 Task: open an excel sheet and write heading  Money ManagerAdd Descriptions in a column and its values below  'Salary, Rent, Groceries, Utilities, Dining out, Transportation & Entertainment. 'Add Categories in next column and its values below  Income, Expense, Expense, Expense, Expense, Expense & Expense. Add Amount in next column and its values below  $2,500, $800, $200, $100, $50, $30 & $100Add Dates in next column and its values below  2023-05-01, 2023-05-05, 2023-05-10, 2023-05-15, 2023-05-20, 2023-05-25 & 2023-05-31Save page Drive Sales 
Action: Mouse moved to (1072, 656)
Screenshot: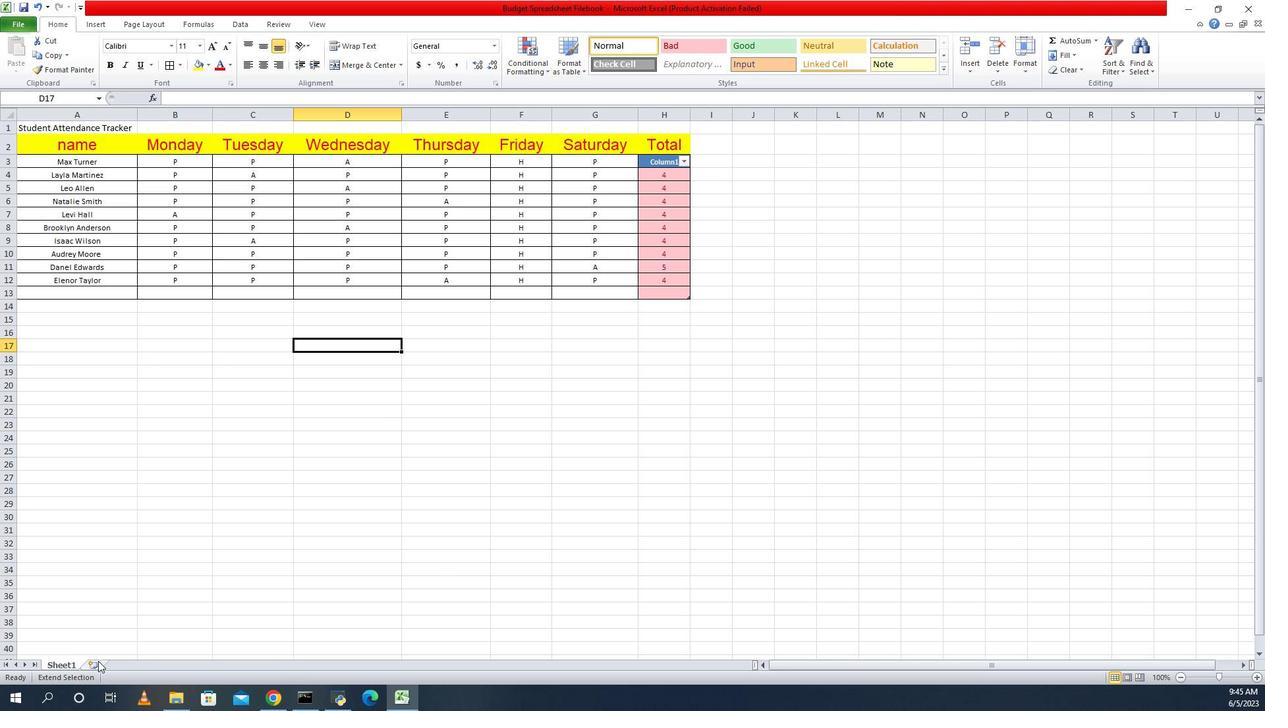 
Action: Mouse pressed left at (1072, 656)
Screenshot: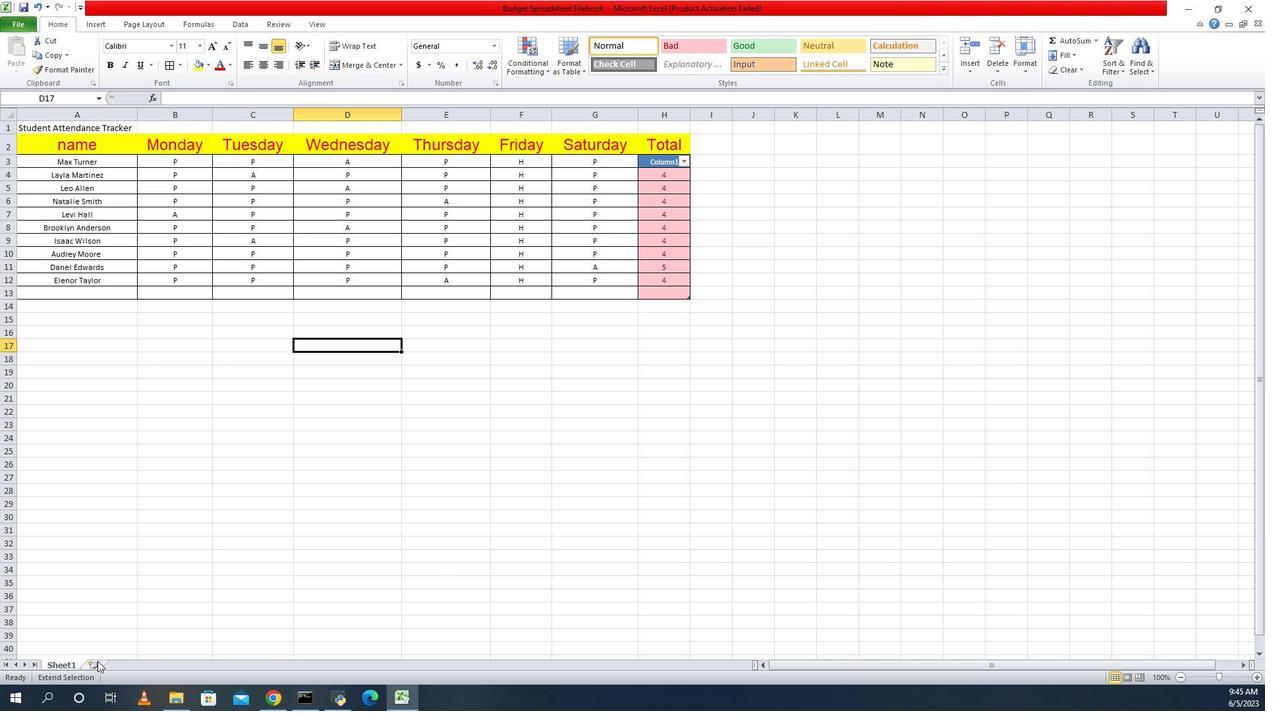 
Action: Mouse moved to (999, 125)
Screenshot: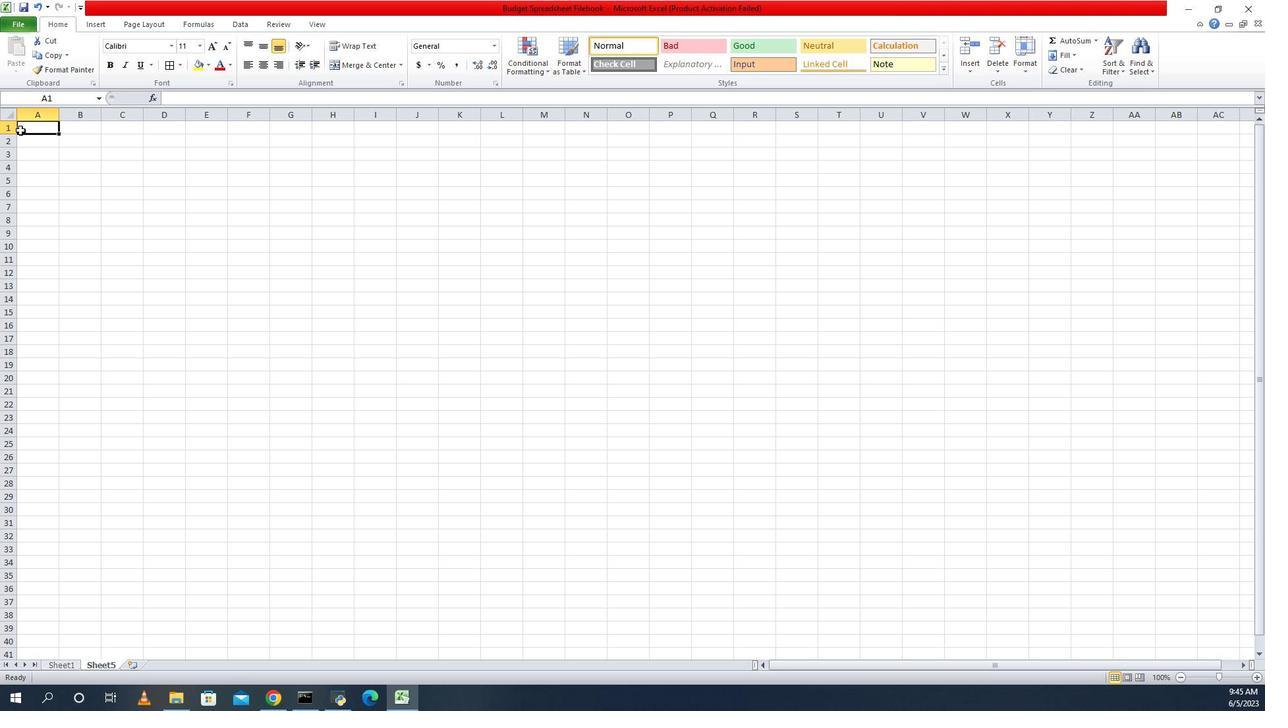 
Action: Mouse pressed left at (999, 125)
Screenshot: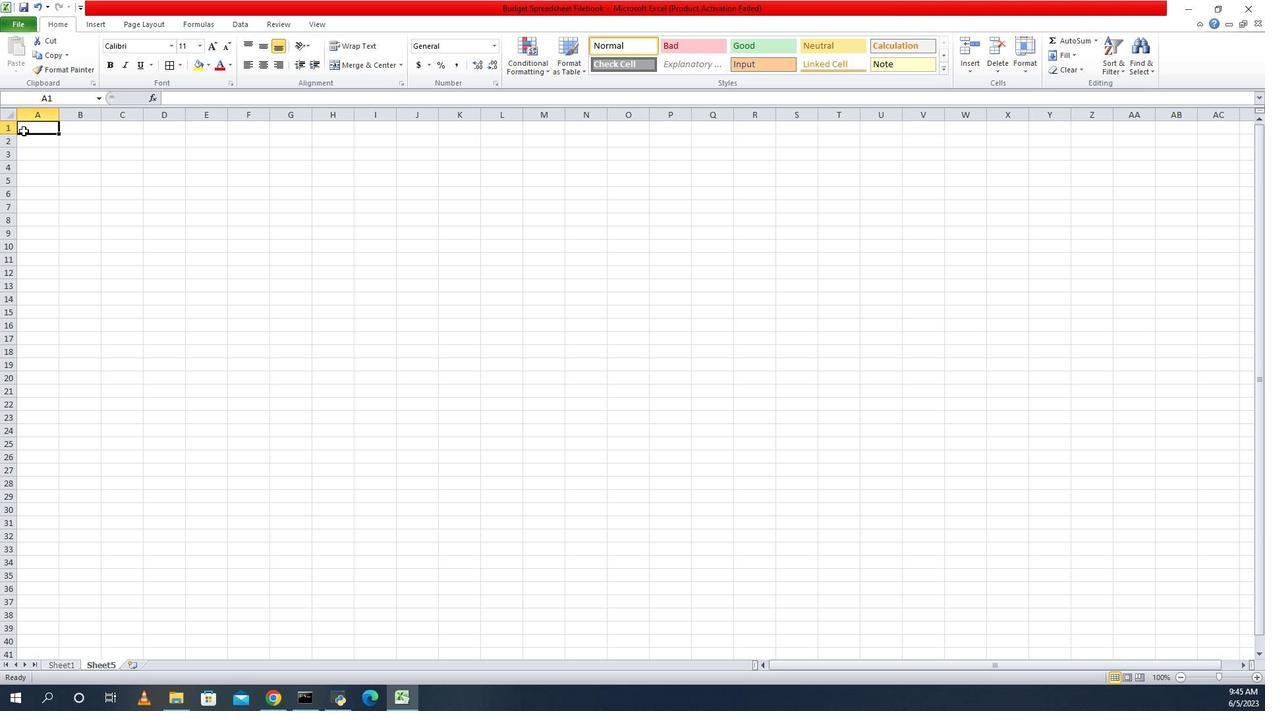 
Action: Key pressed <Key.caps_lock>M<Key.caps_lock>oney<Key.space><Key.caps_lock>M<Key.caps_lock>anager<Key.enter>
Screenshot: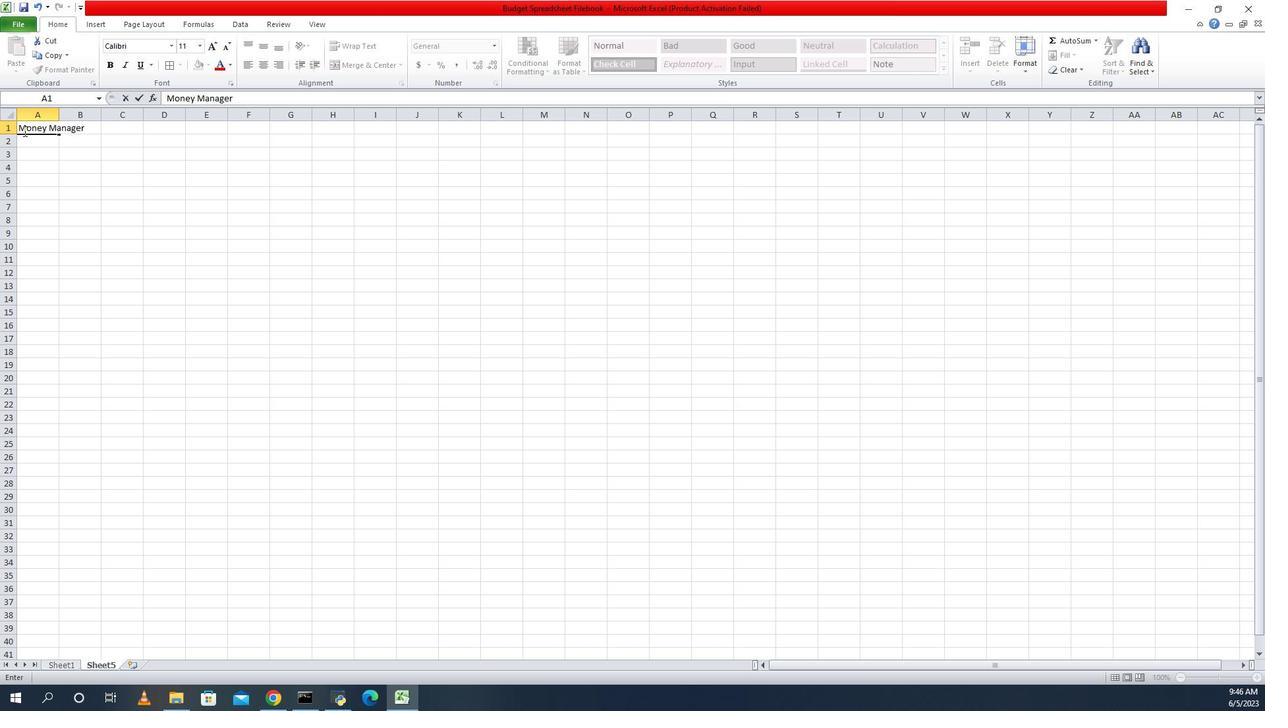 
Action: Mouse moved to (1037, 105)
Screenshot: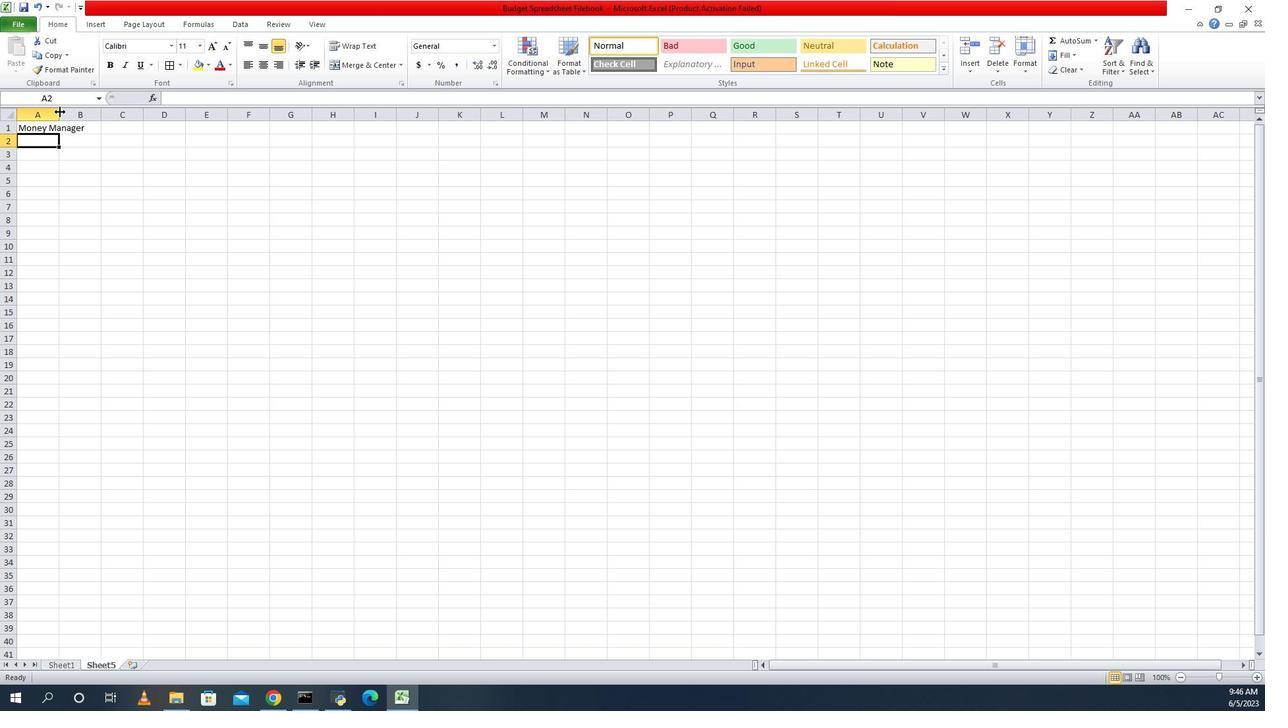 
Action: Mouse pressed left at (1037, 105)
Screenshot: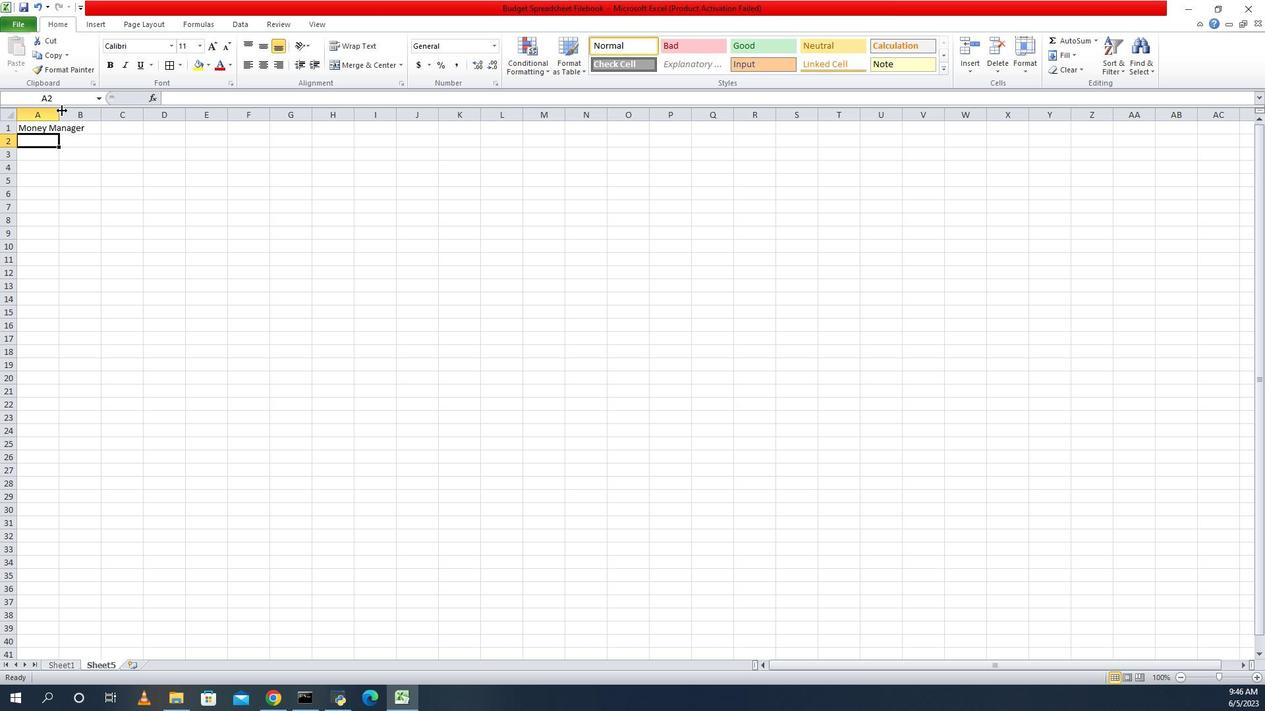 
Action: Mouse moved to (1036, 106)
Screenshot: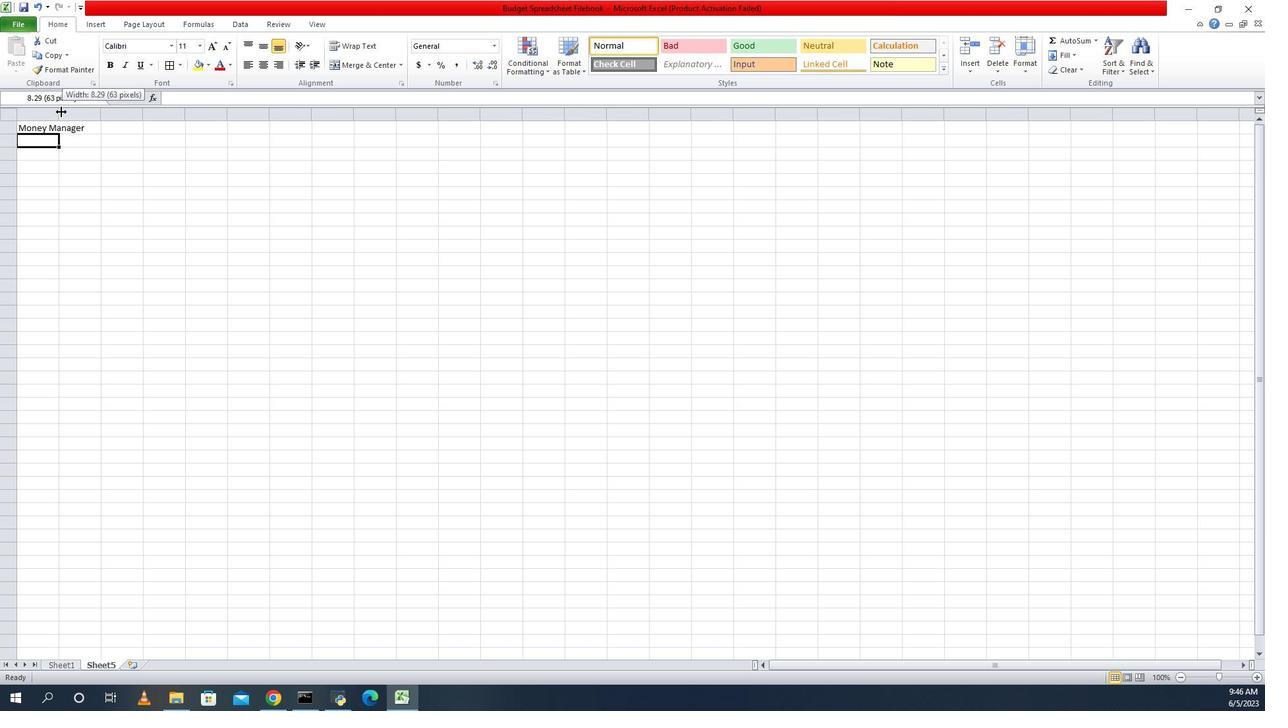 
Action: Mouse pressed left at (1036, 106)
Screenshot: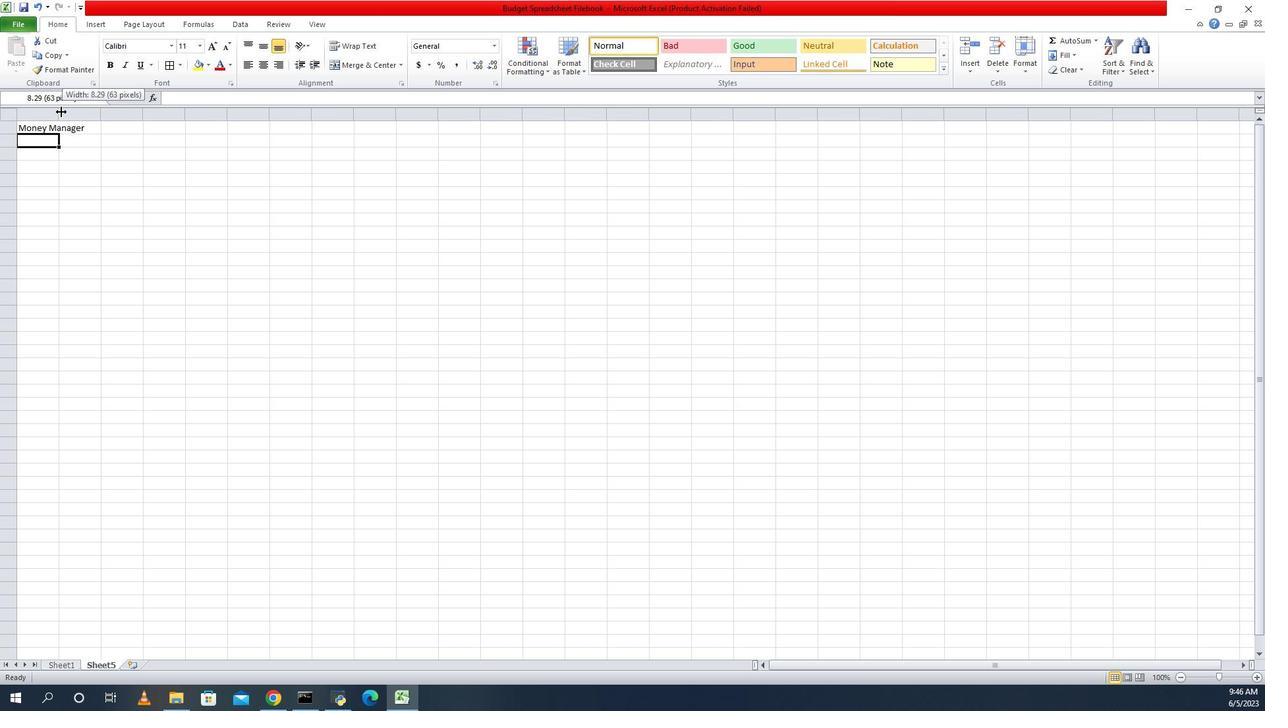 
Action: Mouse moved to (1037, 107)
Screenshot: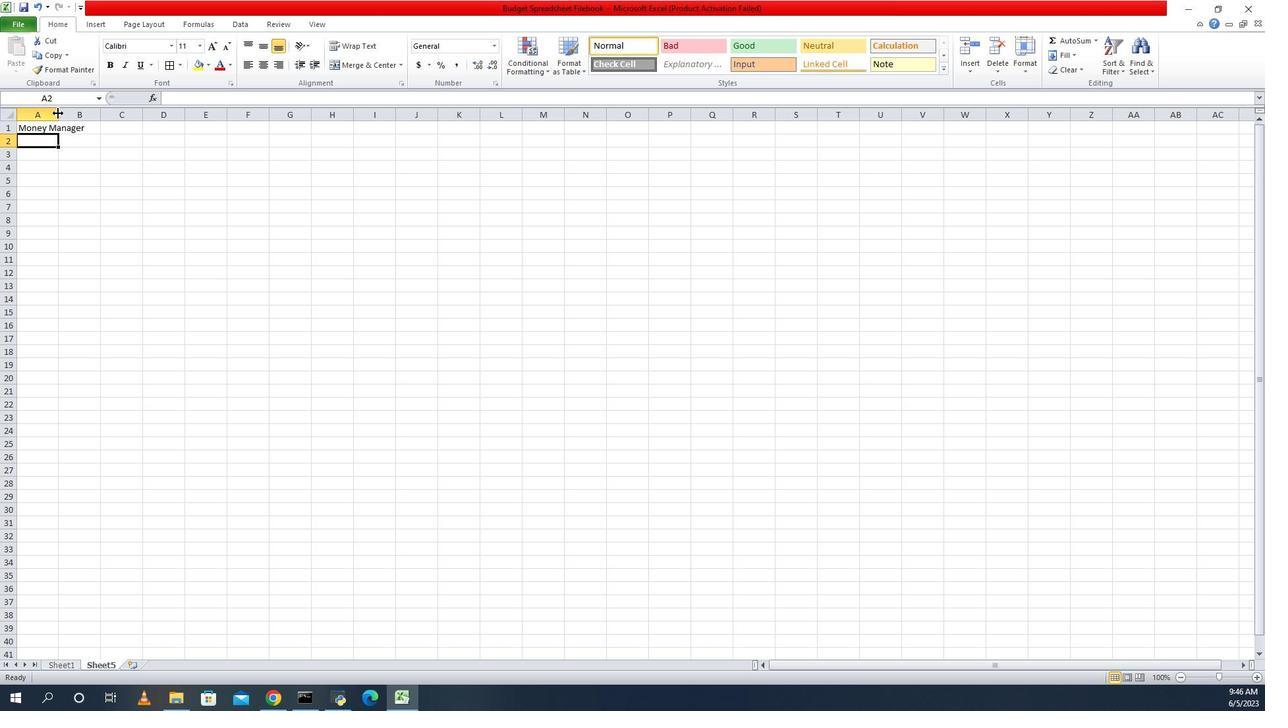 
Action: Mouse pressed left at (1037, 107)
Screenshot: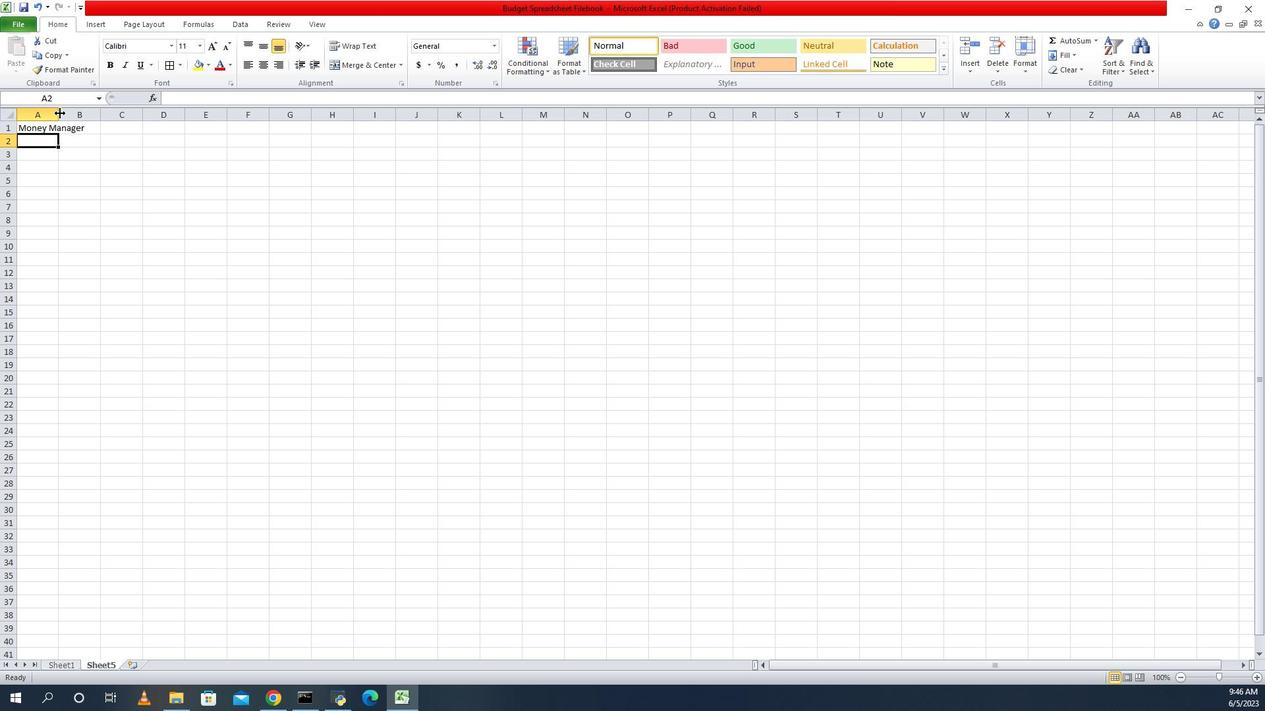 
Action: Mouse pressed left at (1037, 107)
Screenshot: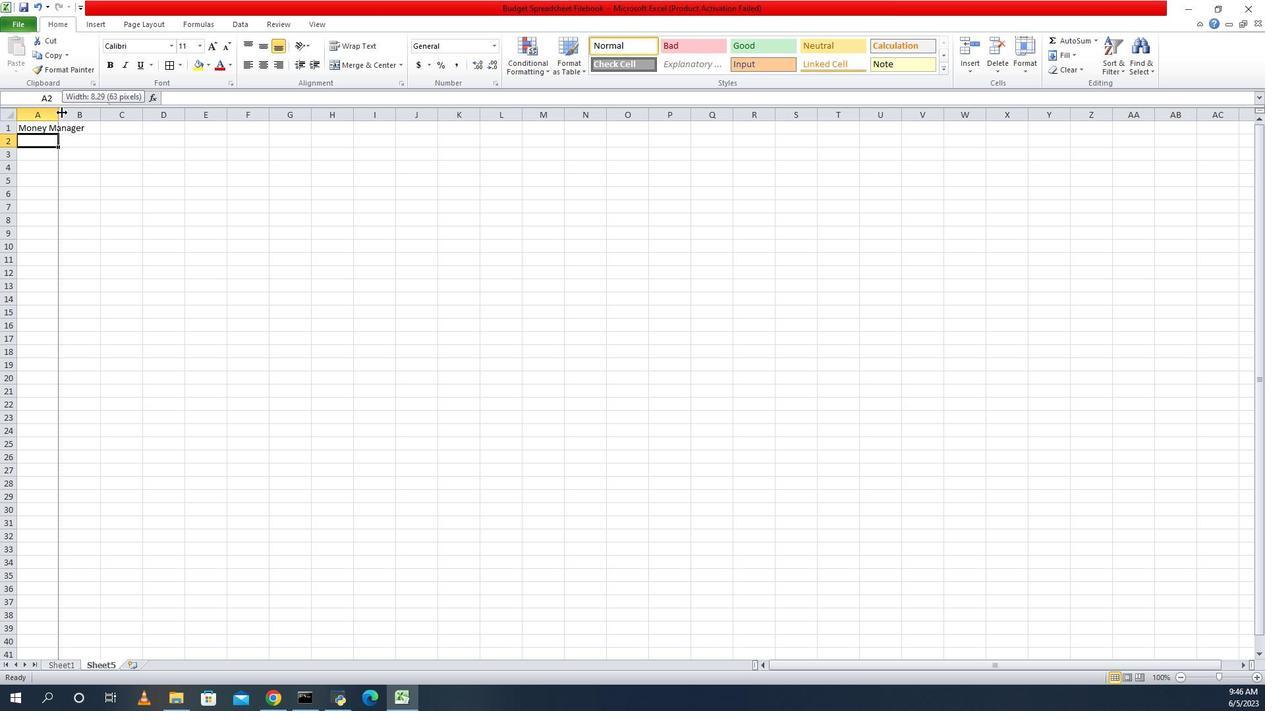 
Action: Mouse moved to (1011, 136)
Screenshot: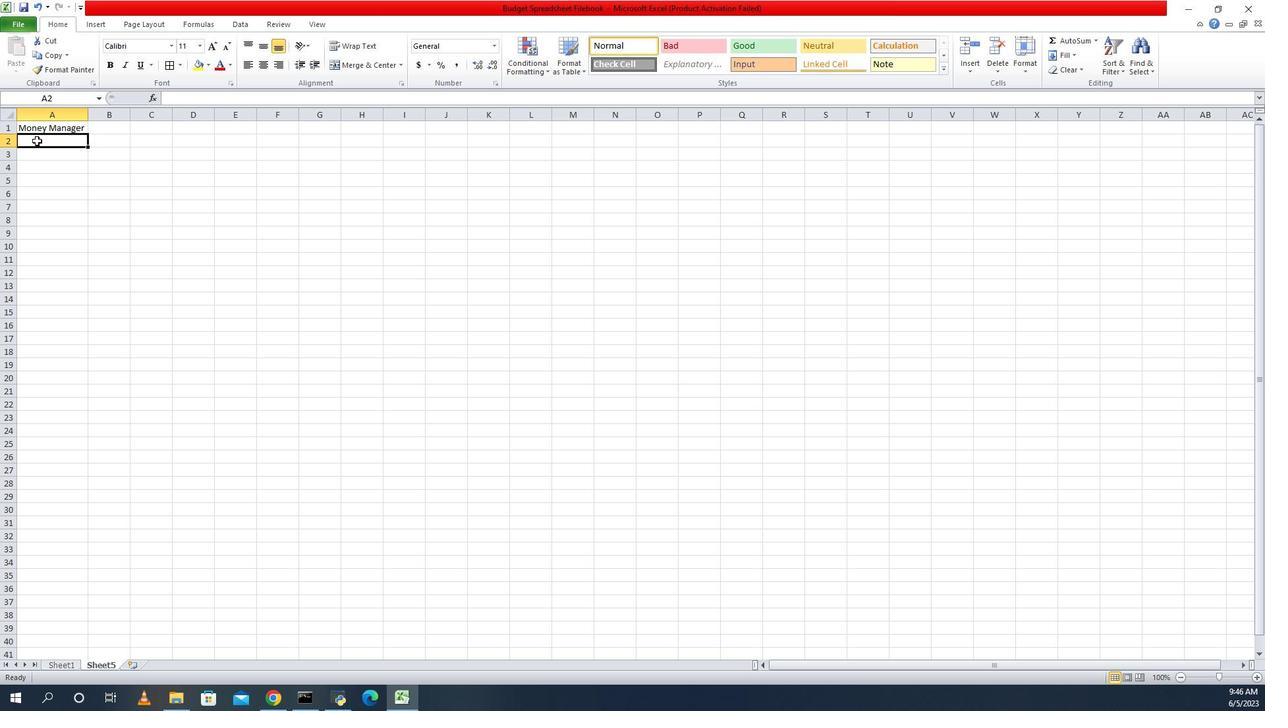 
Action: Mouse pressed left at (1011, 136)
Screenshot: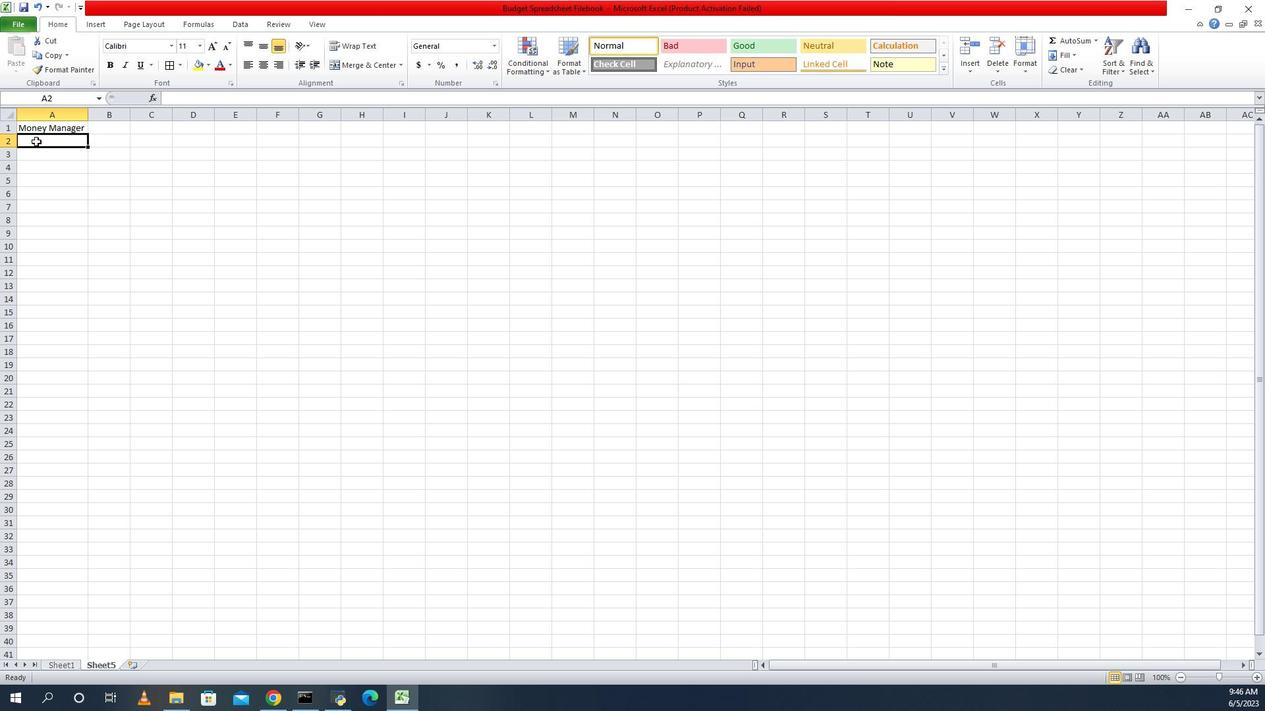 
Action: Mouse moved to (1011, 137)
Screenshot: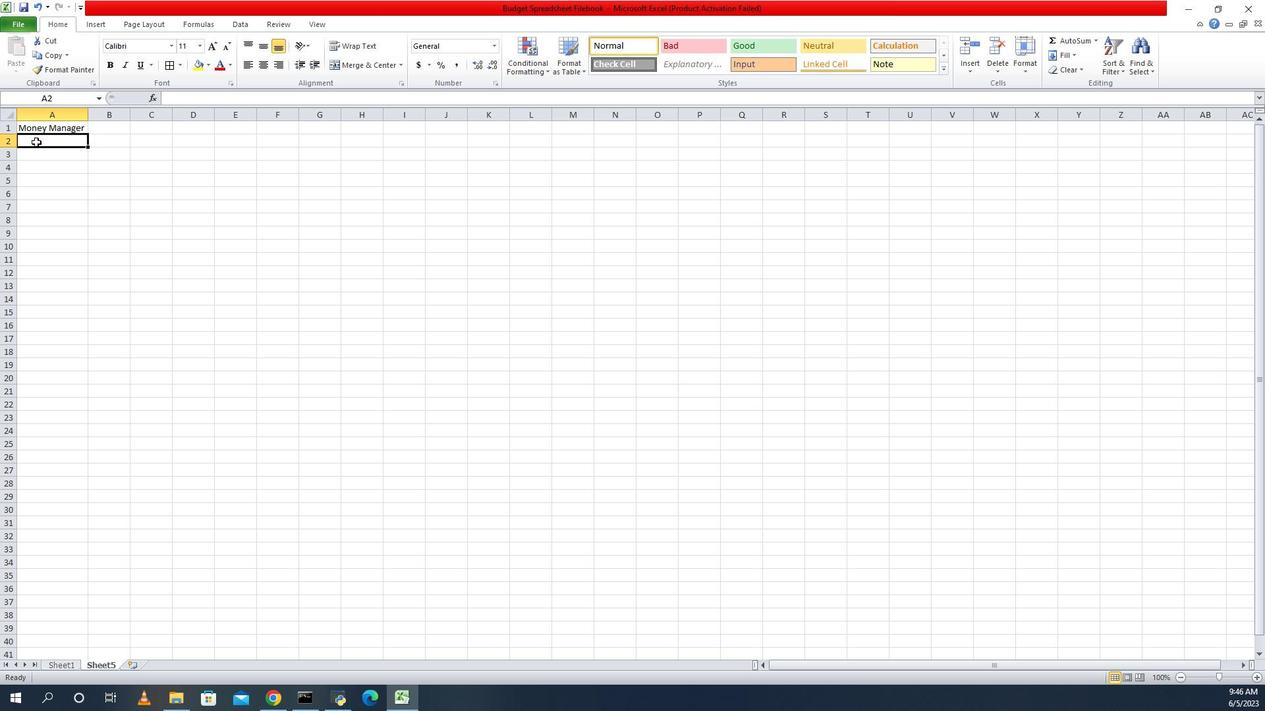 
Action: Key pressed <Key.caps_lock>D<Key.caps_lock>escriptions
Screenshot: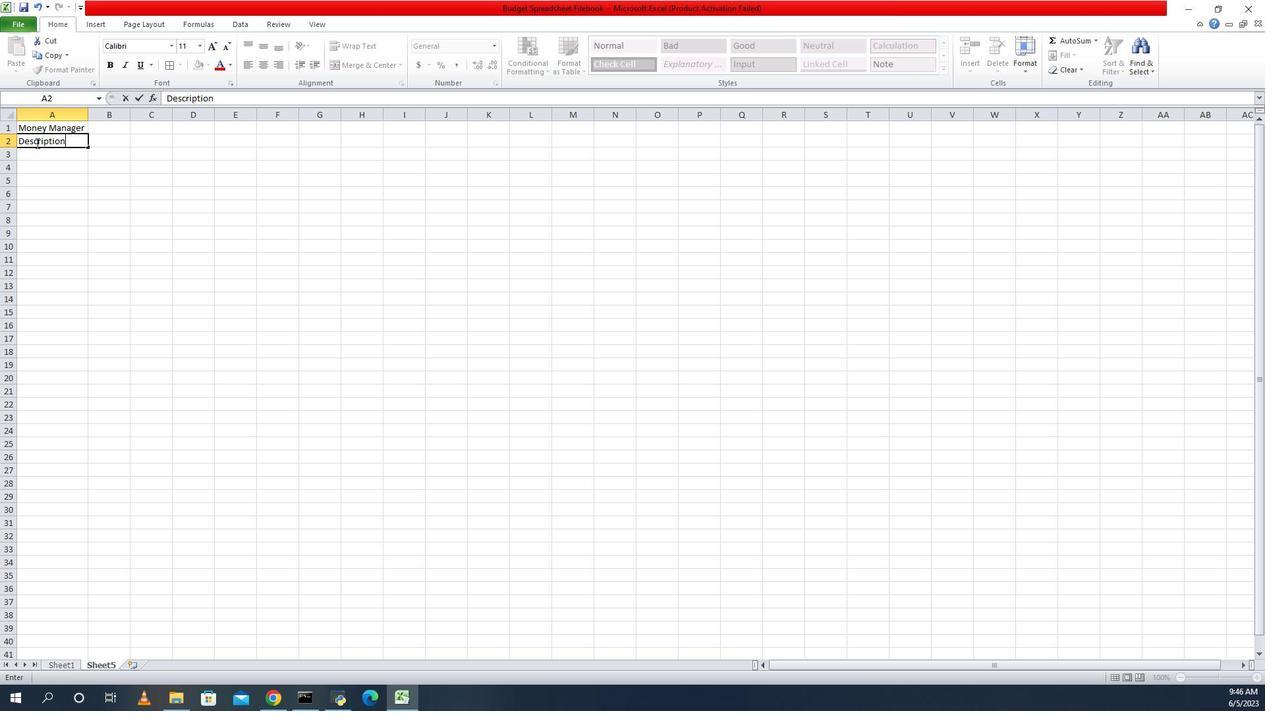 
Action: Mouse moved to (1019, 144)
Screenshot: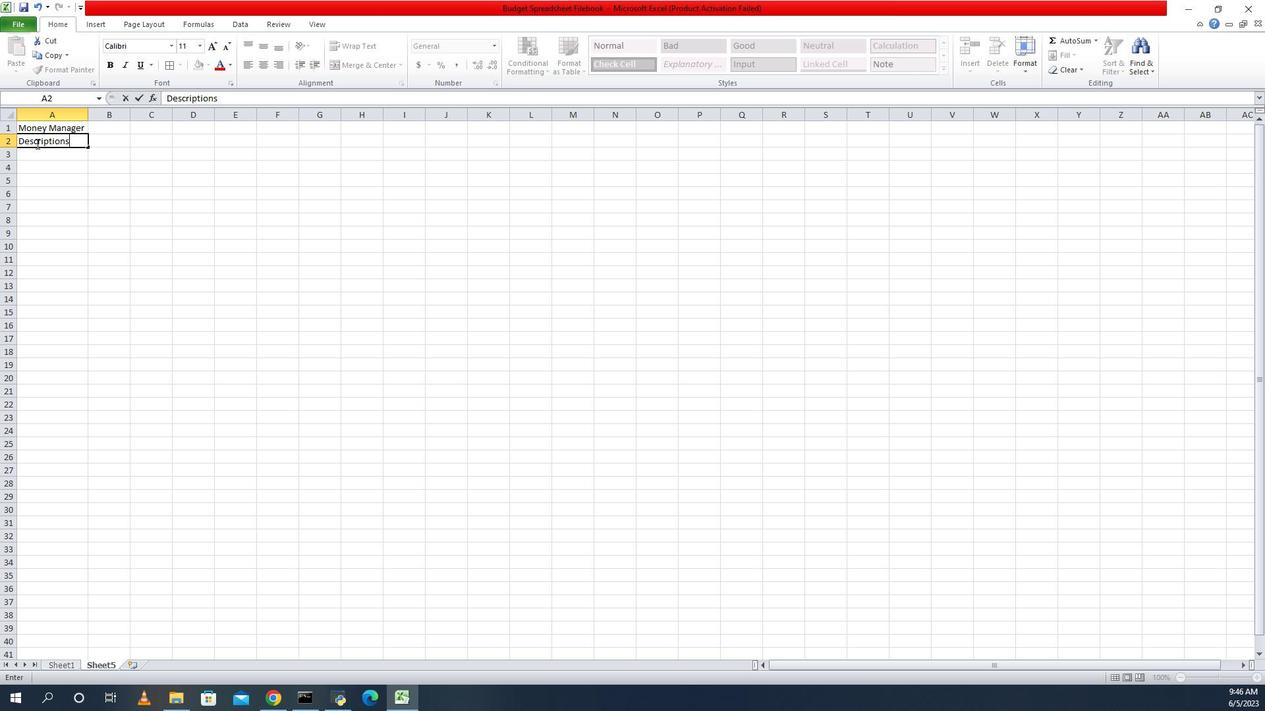 
Action: Key pressed <Key.enter><Key.caps_lock>S<Key.caps_lock>alary<Key.enter><Key.caps_lock>R<Key.caps_lock>ent<Key.enter><Key.caps_lock>G<Key.caps_lock>roceries<Key.enter><Key.caps_lock>U<Key.caps_lock>tilities<Key.enter><Key.caps_lock>D<Key.caps_lock>ining<Key.space>out<Key.enter><Key.caps_lock>T<Key.caps_lock>ransportation<Key.enter><Key.caps_lock>E<Key.caps_lock>ntertatinment<Key.enter>
Screenshot: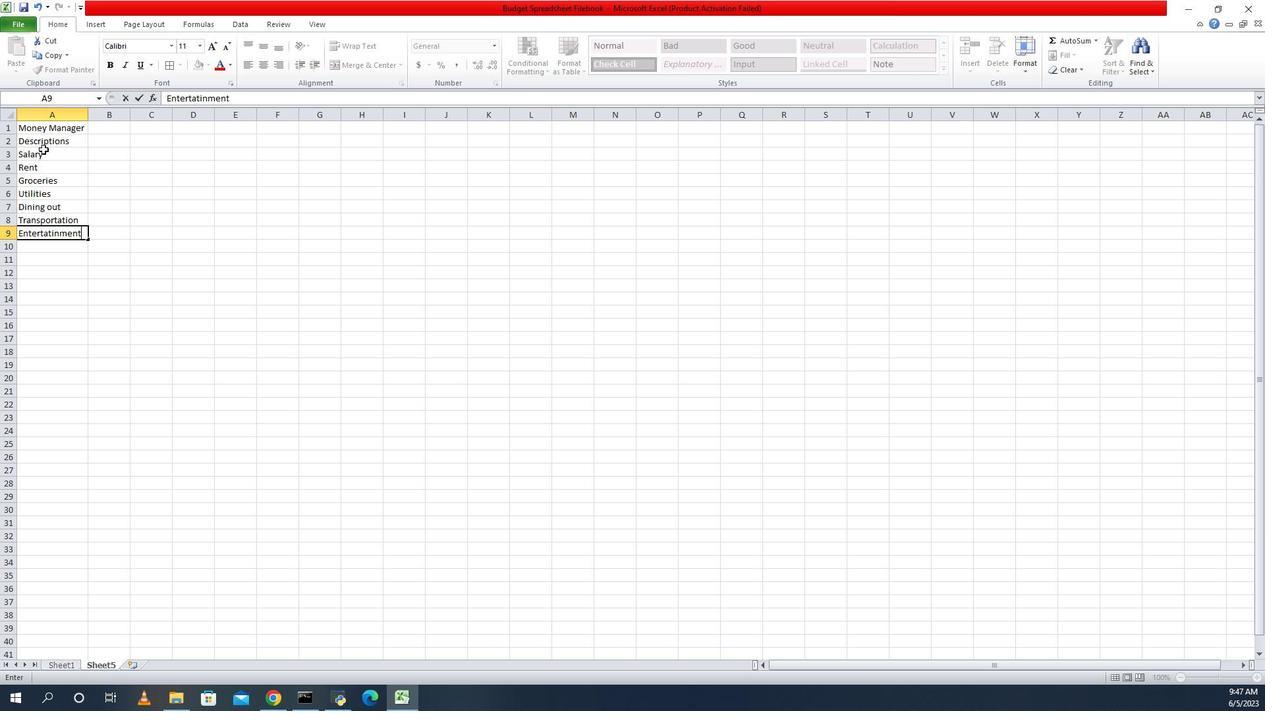 
Action: Mouse moved to (1024, 230)
Screenshot: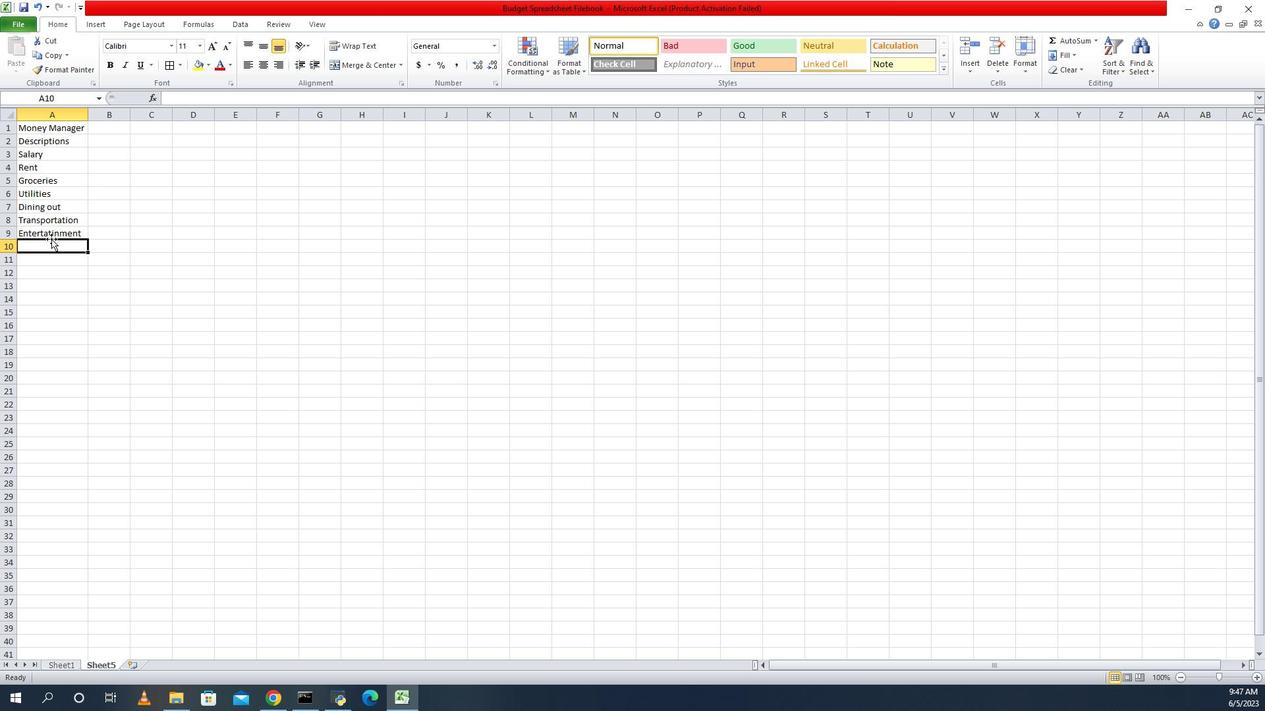 
Action: Mouse pressed left at (1024, 230)
Screenshot: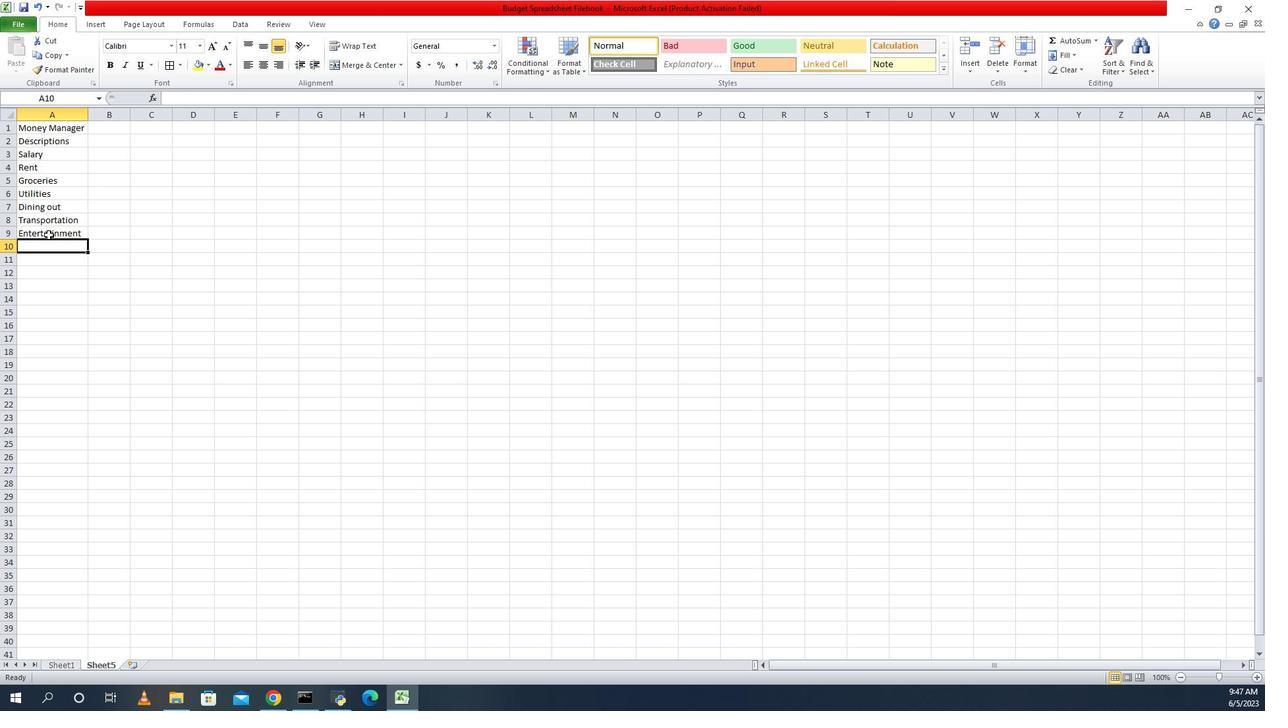 
Action: Mouse pressed left at (1024, 230)
Screenshot: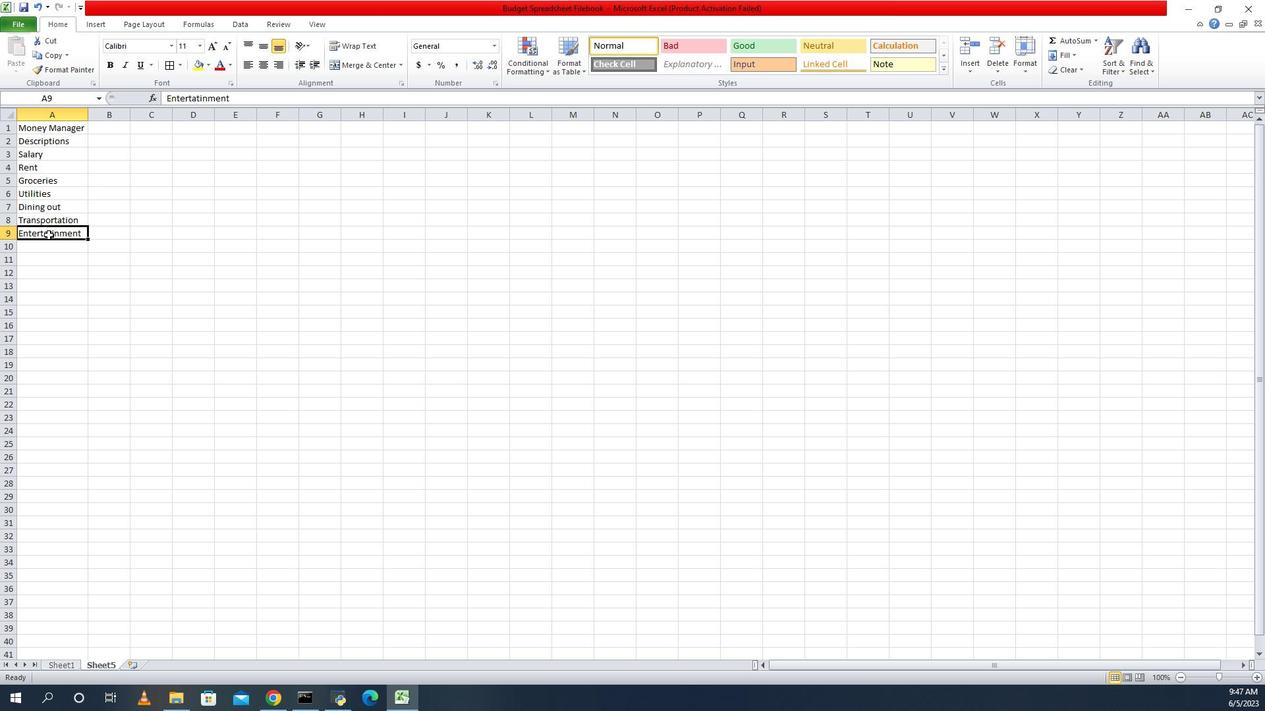 
Action: Mouse moved to (1051, 223)
Screenshot: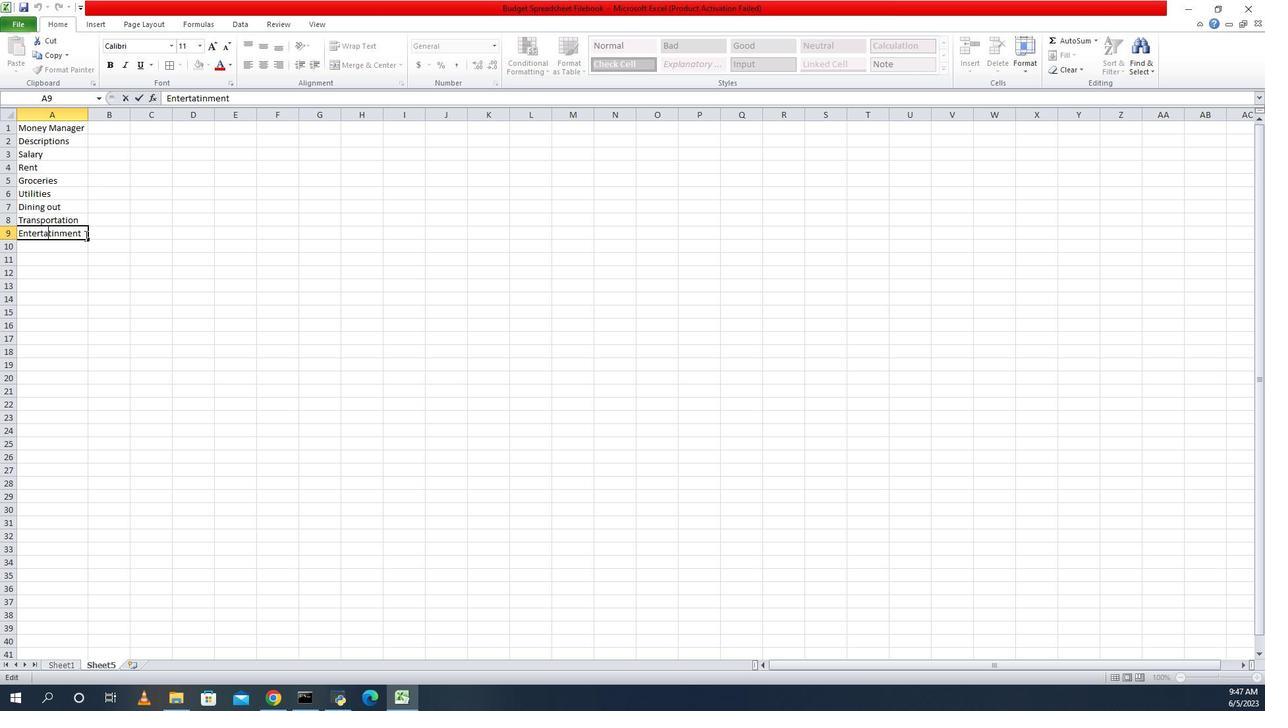 
Action: Mouse pressed left at (1052, 223)
Screenshot: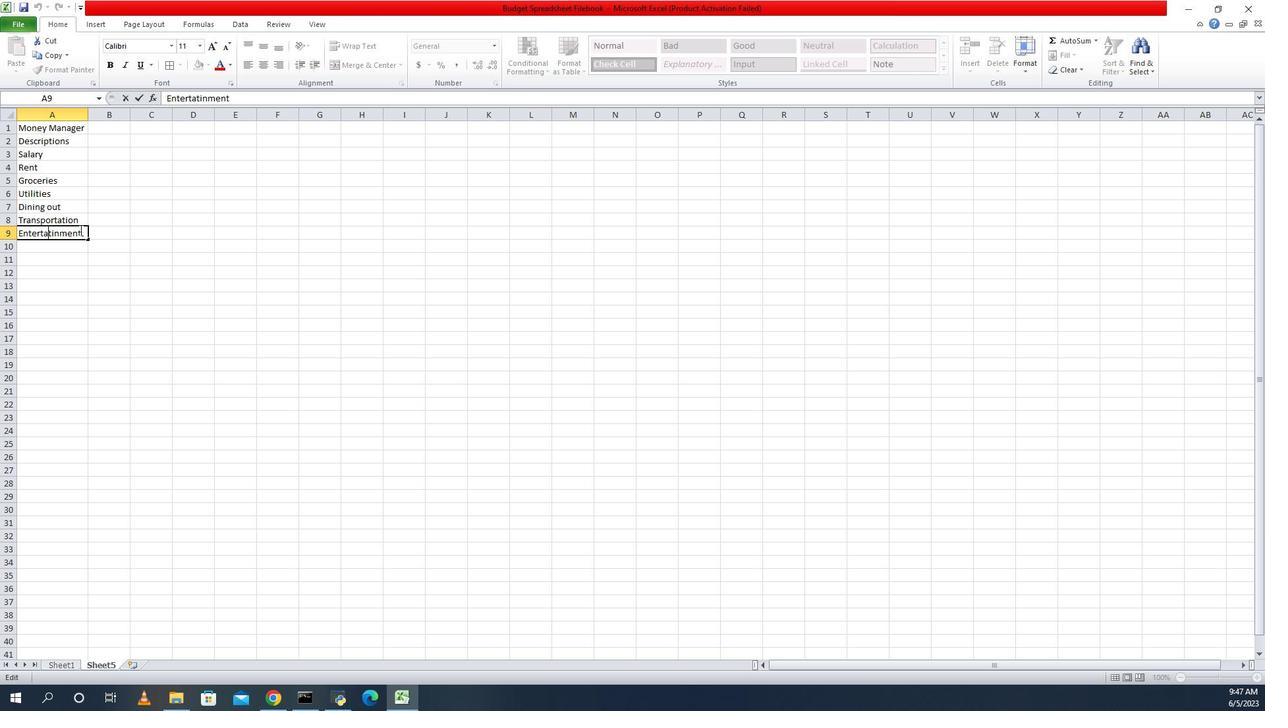
Action: Mouse moved to (1033, 261)
Screenshot: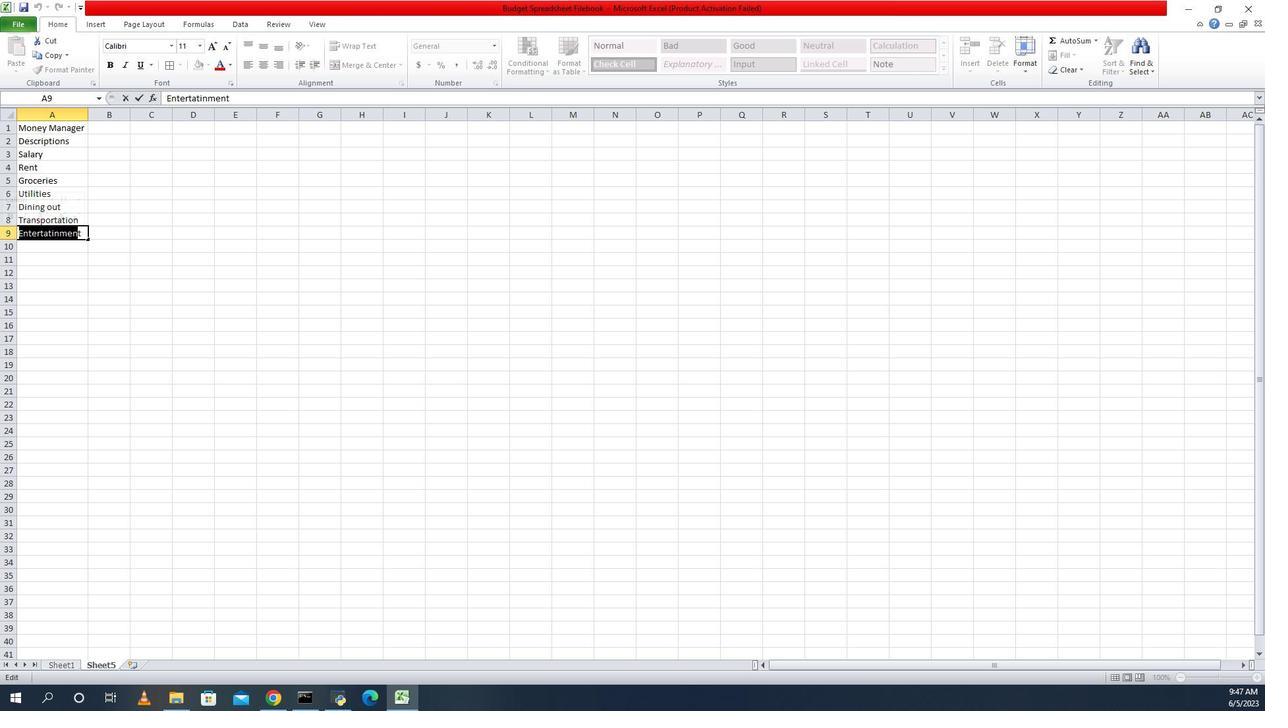 
Action: Key pressed <Key.backspace><Key.backspace>
Screenshot: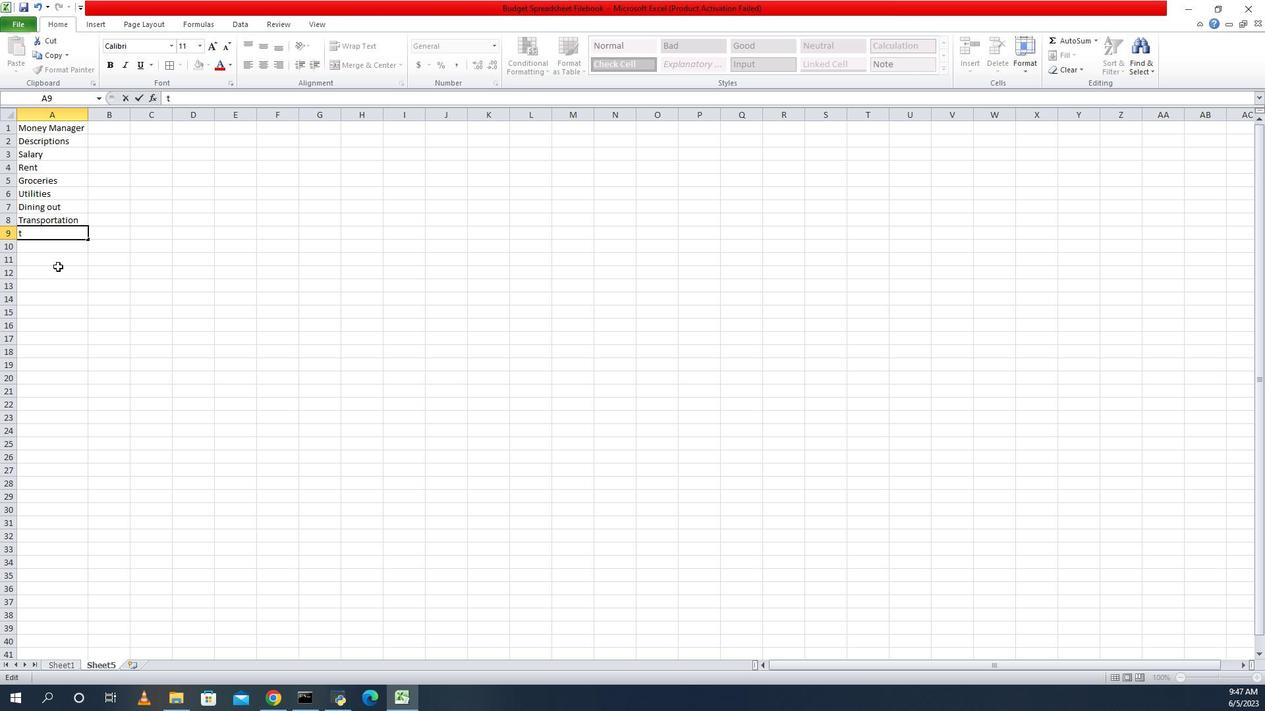 
Action: Mouse moved to (1005, 232)
Screenshot: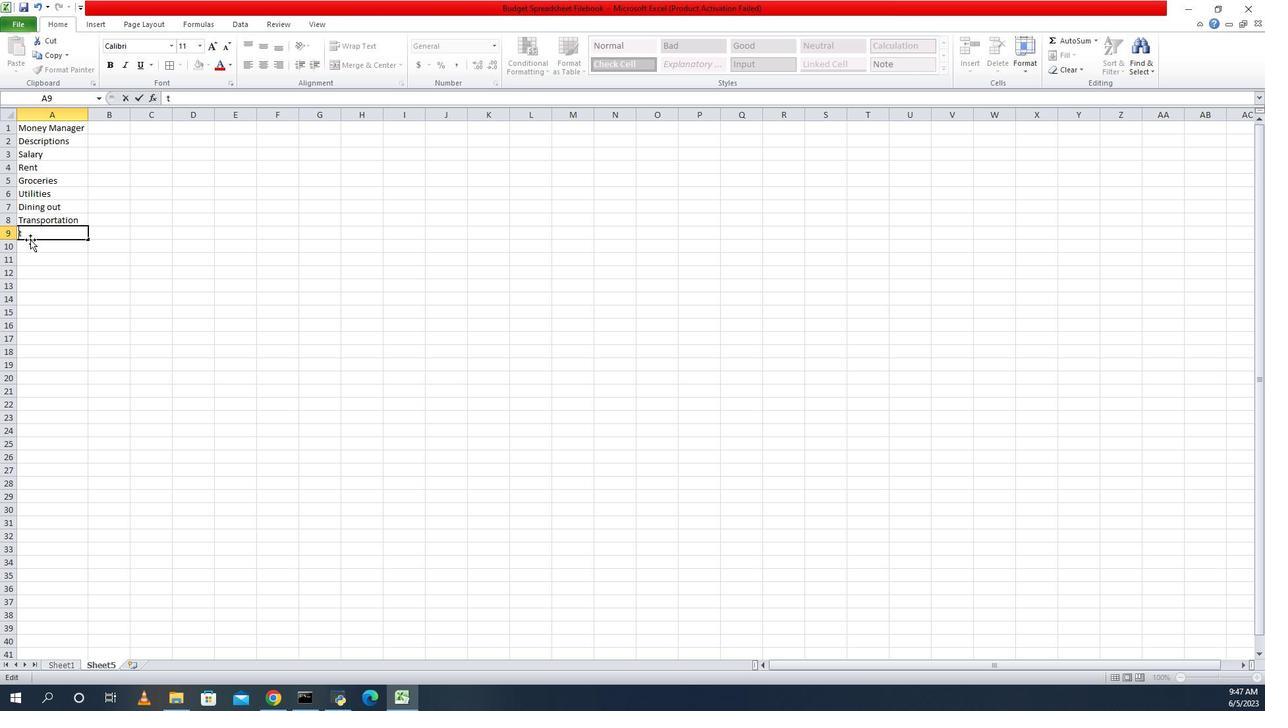 
Action: Mouse pressed left at (1005, 232)
Screenshot: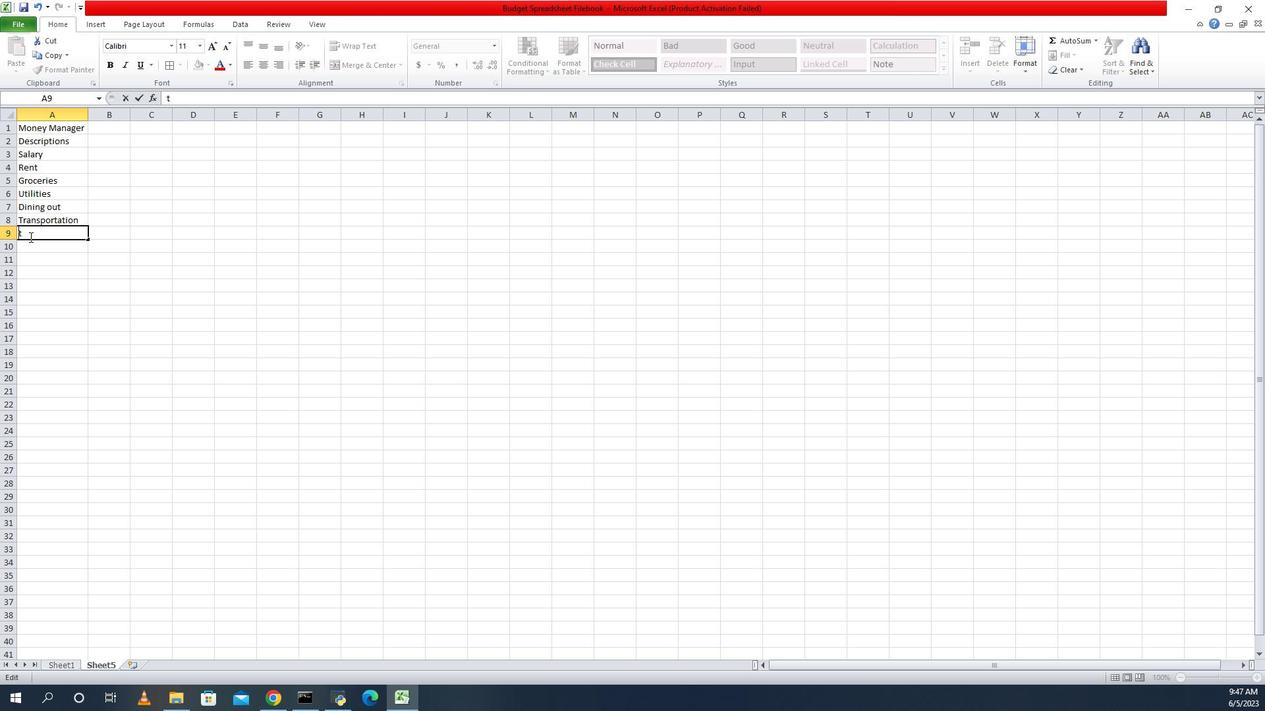 
Action: Key pressed <Key.backspace><Key.caps_lock>E<Key.caps_lock>ntertainment
Screenshot: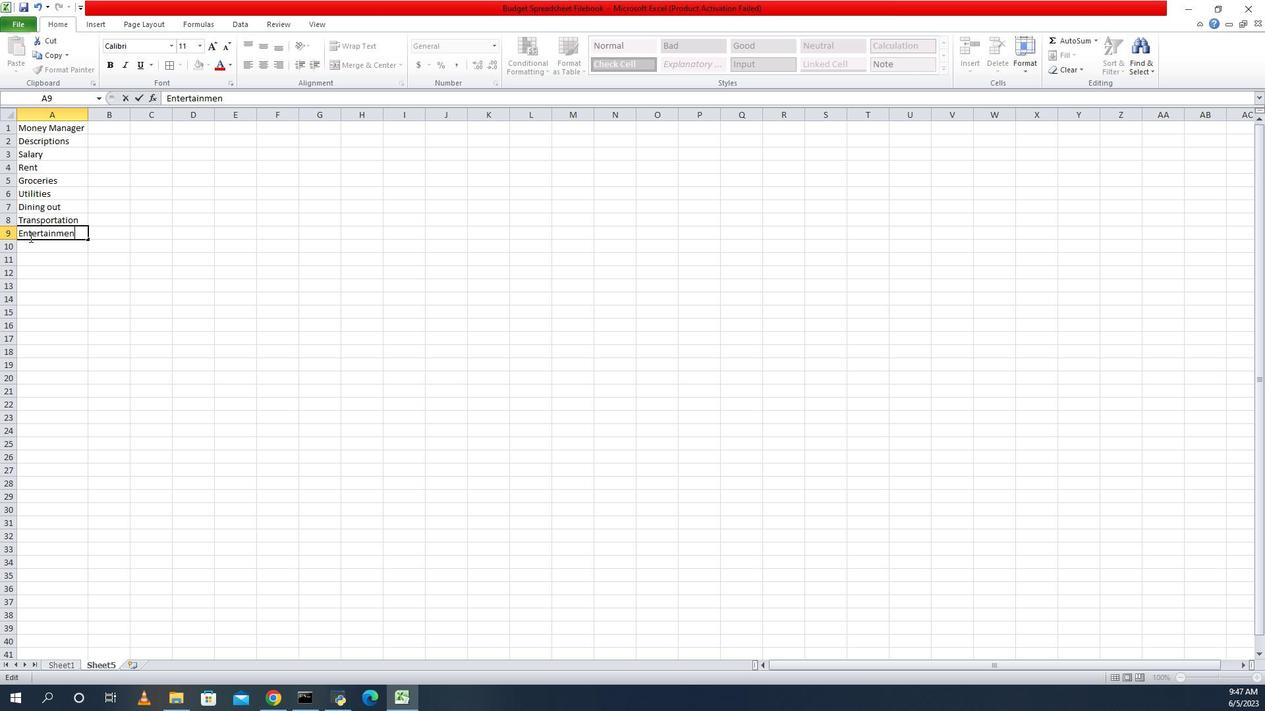 
Action: Mouse moved to (1084, 135)
Screenshot: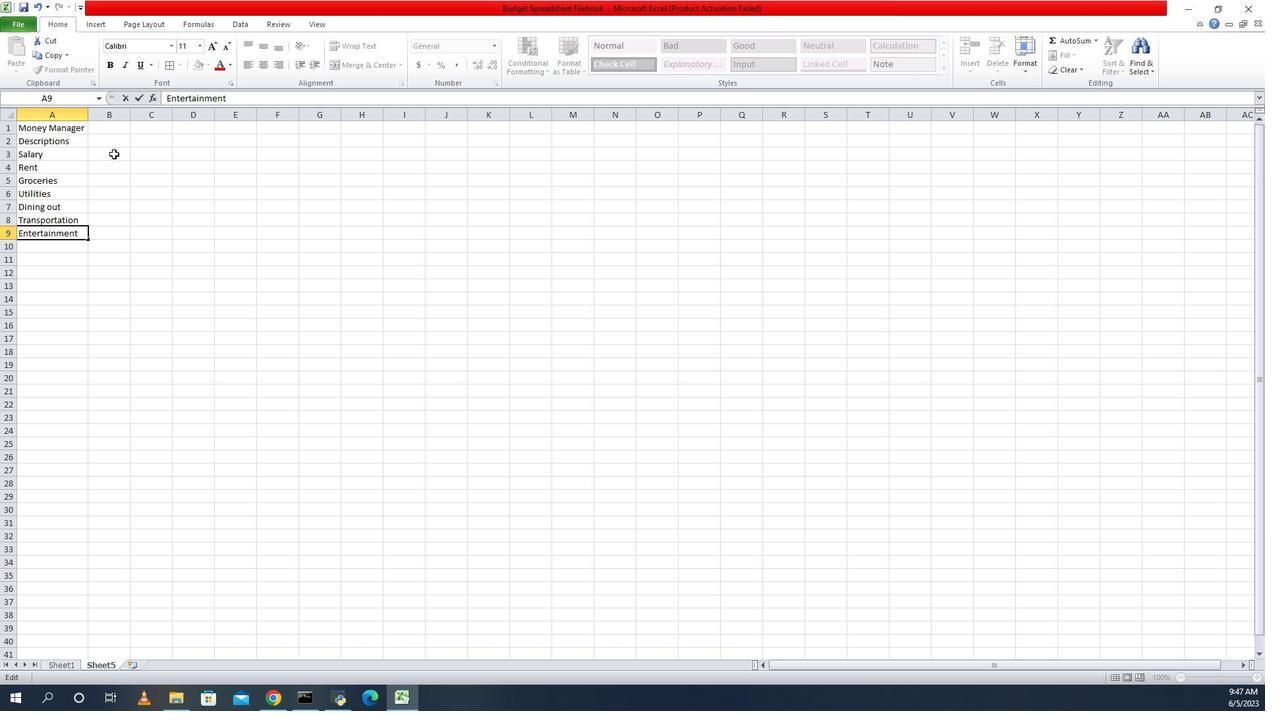 
Action: Mouse pressed left at (1084, 135)
Screenshot: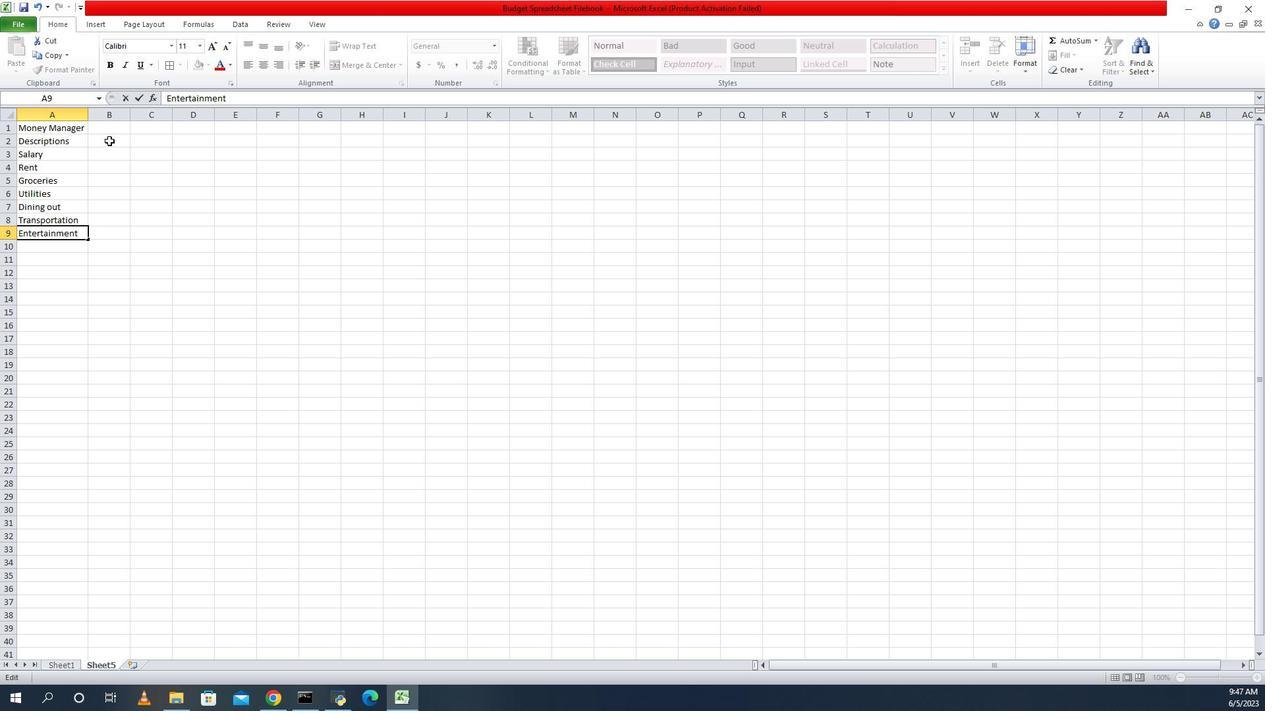 
Action: Key pressed <Key.caps_lock>C<Key.caps_lock>ategories<Key.enter><Key.shift><Key.shift><Key.shift><Key.shift><Key.shift><Key.shift>Income<Key.enter><Key.shift>e<Key.shift><Key.backspace><Key.shift>Expense<Key.enter><Key.shift><Key.shift><Key.shift><Key.shift><Key.shift><Key.shift>E<Key.enter><Key.shift>E<Key.enter><Key.enter><Key.enter><Key.shift>E<Key.enter><Key.enter><Key.enter><Key.shift>E<Key.enter><Key.enter><Key.enter><Key.enter><Key.enter><Key.enter><Key.enter><Key.enter><Key.enter><Key.shift><Key.shift><Key.shift><Key.shift><Key.shift><Key.shift><Key.shift><Key.shift><Key.shift><Key.shift><Key.shift><Key.shift><Key.shift><Key.shift><Key.shift><Key.shift><Key.shift><Key.shift><Key.shift><Key.shift><Key.shift><Key.shift><Key.shift><Key.shift><Key.shift><Key.shift><Key.shift><Key.shift><Key.shift><Key.shift>E<Key.enter>
Screenshot: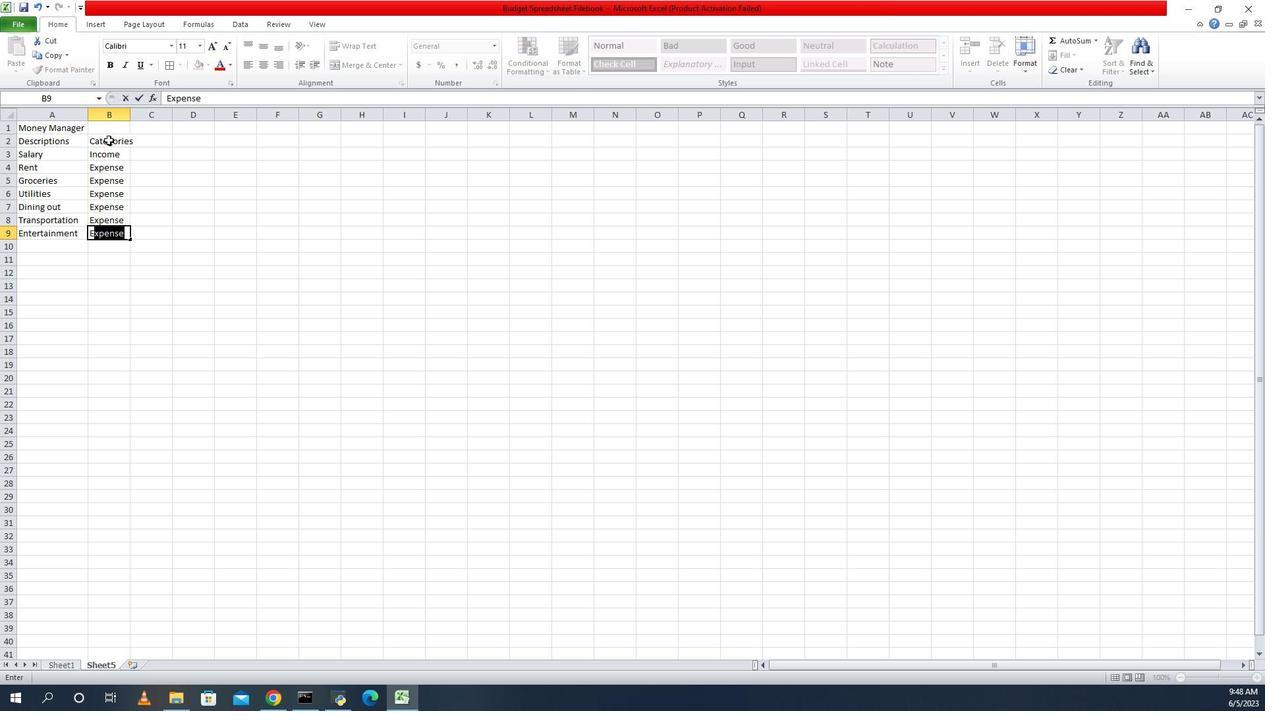 
Action: Mouse moved to (1105, 112)
Screenshot: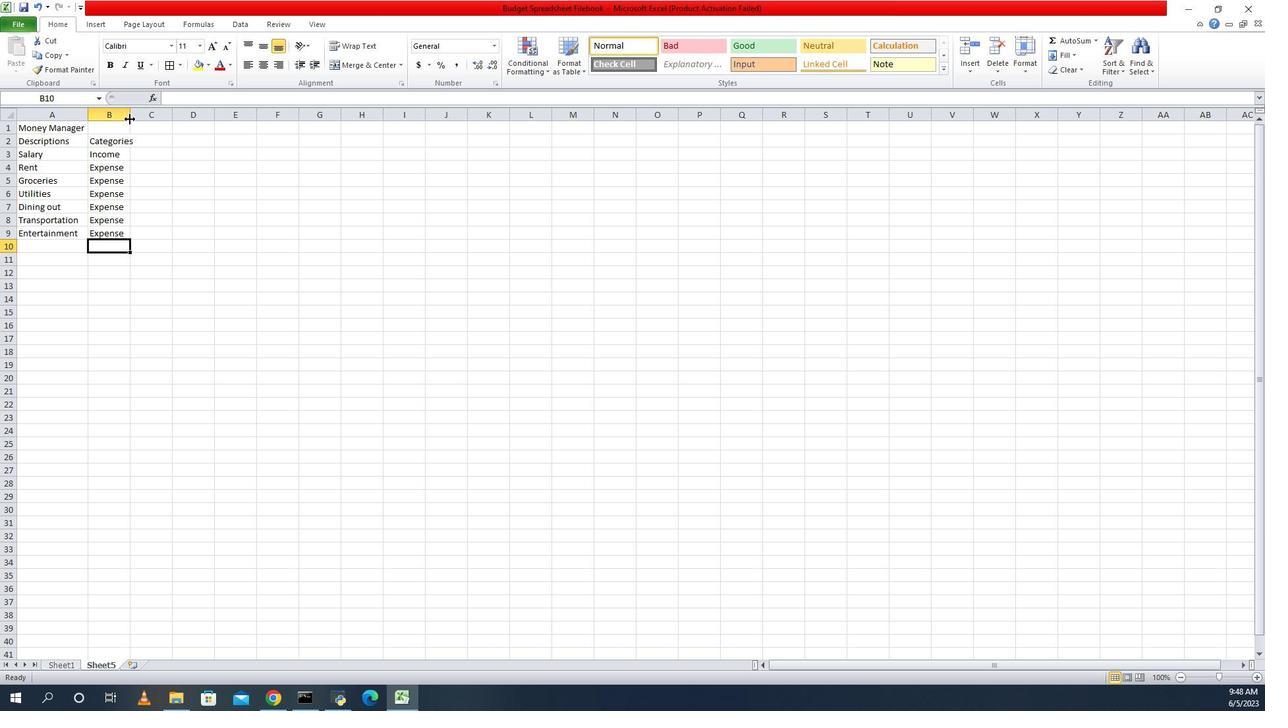 
Action: Mouse pressed left at (1105, 112)
Screenshot: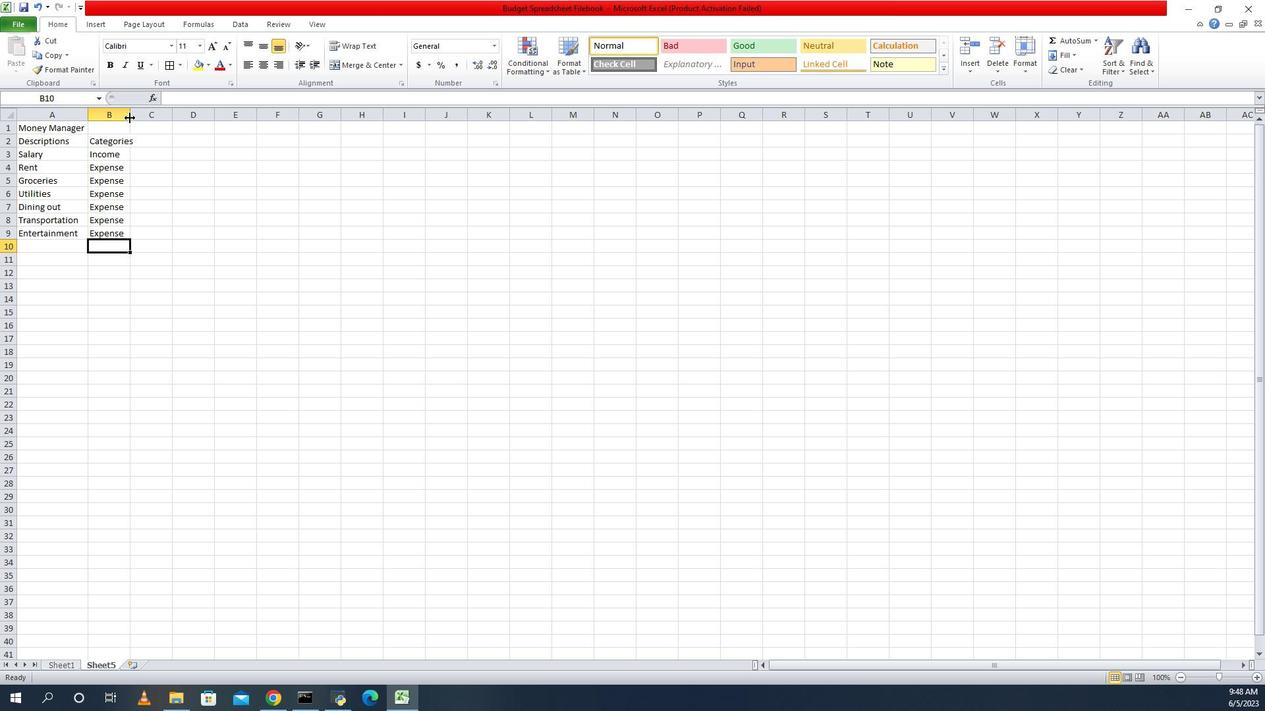 
Action: Mouse pressed left at (1105, 112)
Screenshot: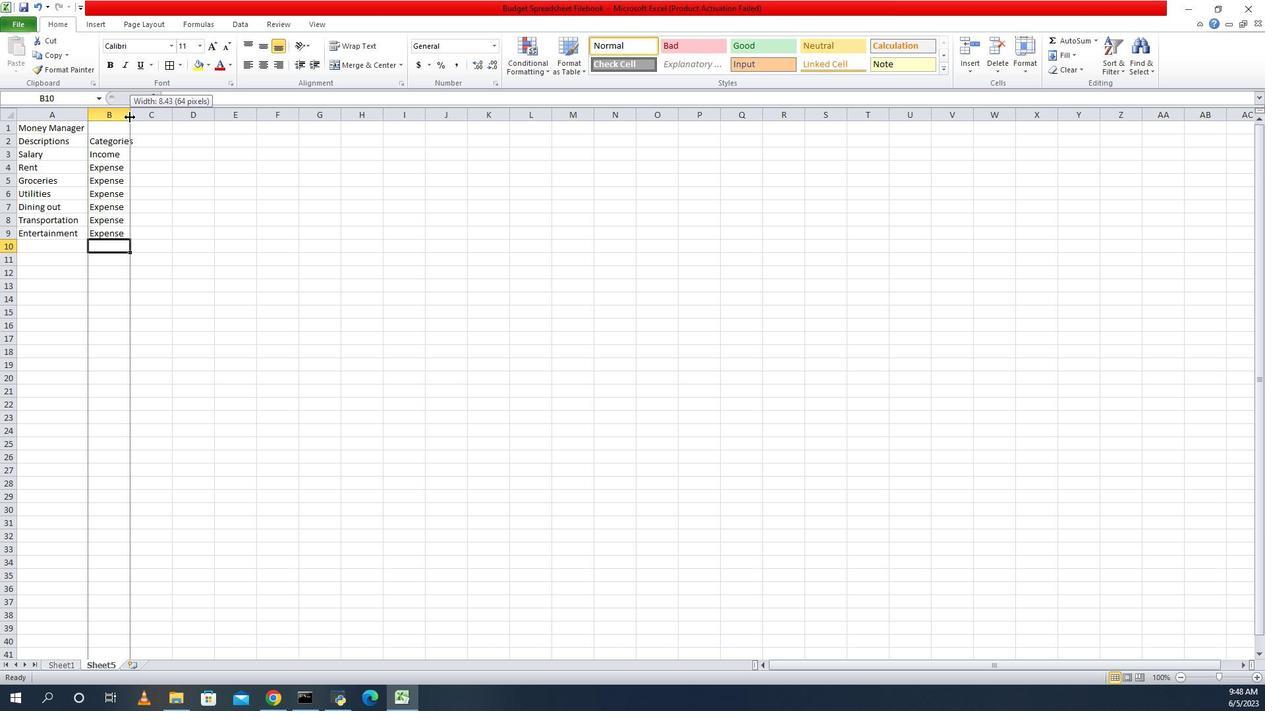 
Action: Mouse moved to (1144, 137)
Screenshot: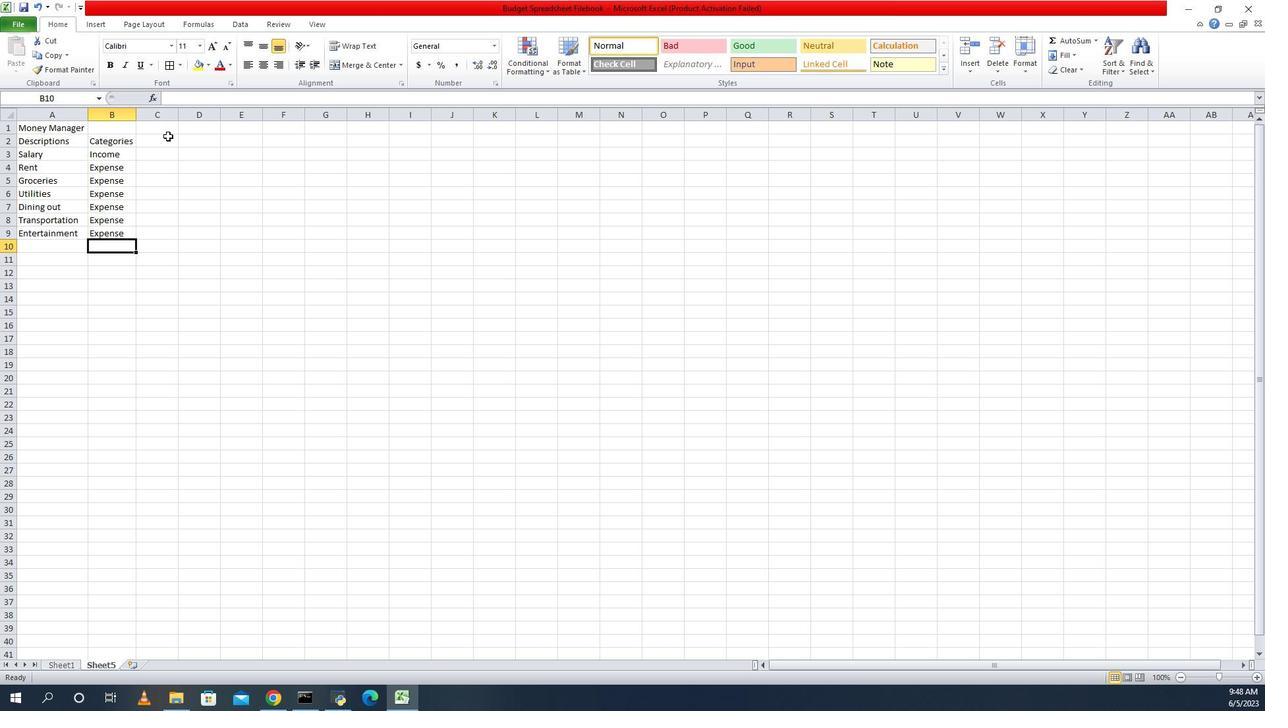 
Action: Mouse pressed left at (1144, 137)
Screenshot: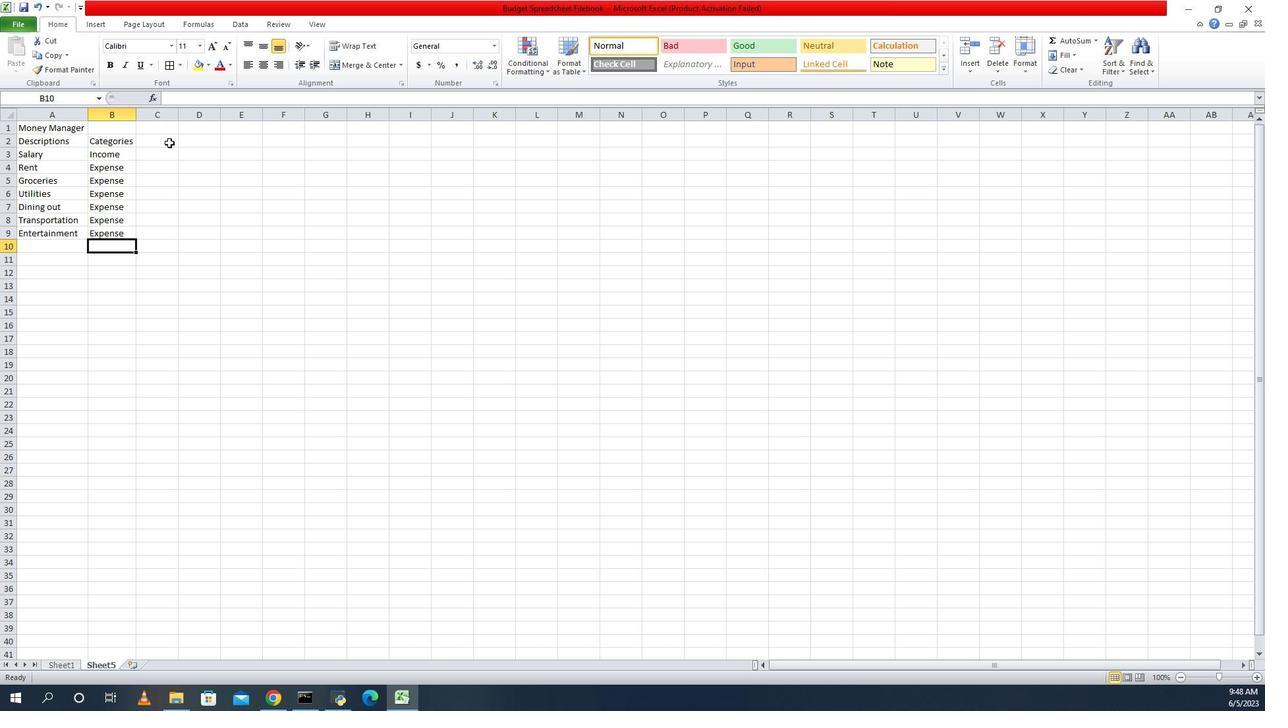 
Action: Key pressed <Key.caps_lock>A<Key.caps_lock>mount<Key.enter><Key.shift><Key.shift><Key.shift><Key.shift><Key.shift><Key.shift><Key.shift><Key.shift>$2500<Key.enter><Key.shift><Key.shift><Key.shift>$800<Key.enter><Key.shift><Key.shift>$200<Key.enter><Key.shift><Key.shift>$100<Key.enter><Key.shift><Key.shift><Key.shift><Key.shift>$50<Key.enter><Key.shift>$30<Key.enter><Key.shift><Key.shift><Key.shift>$100<Key.enter>
Screenshot: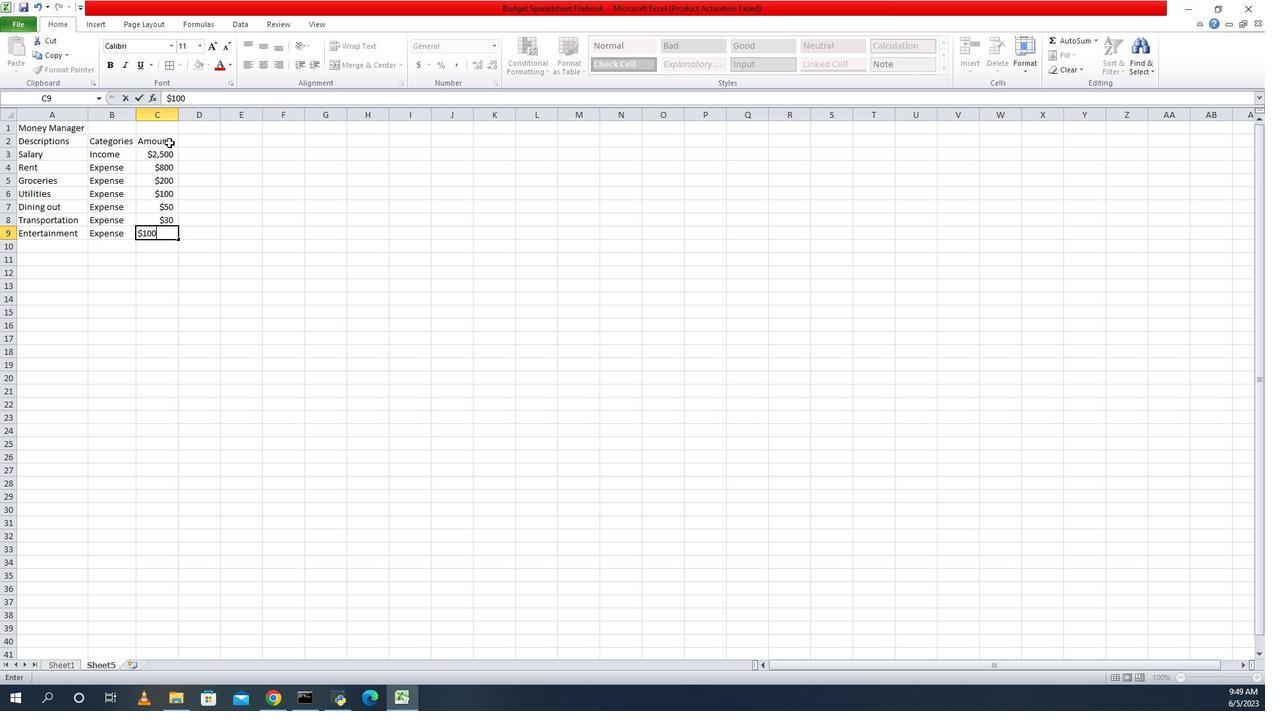 
Action: Mouse moved to (1170, 136)
Screenshot: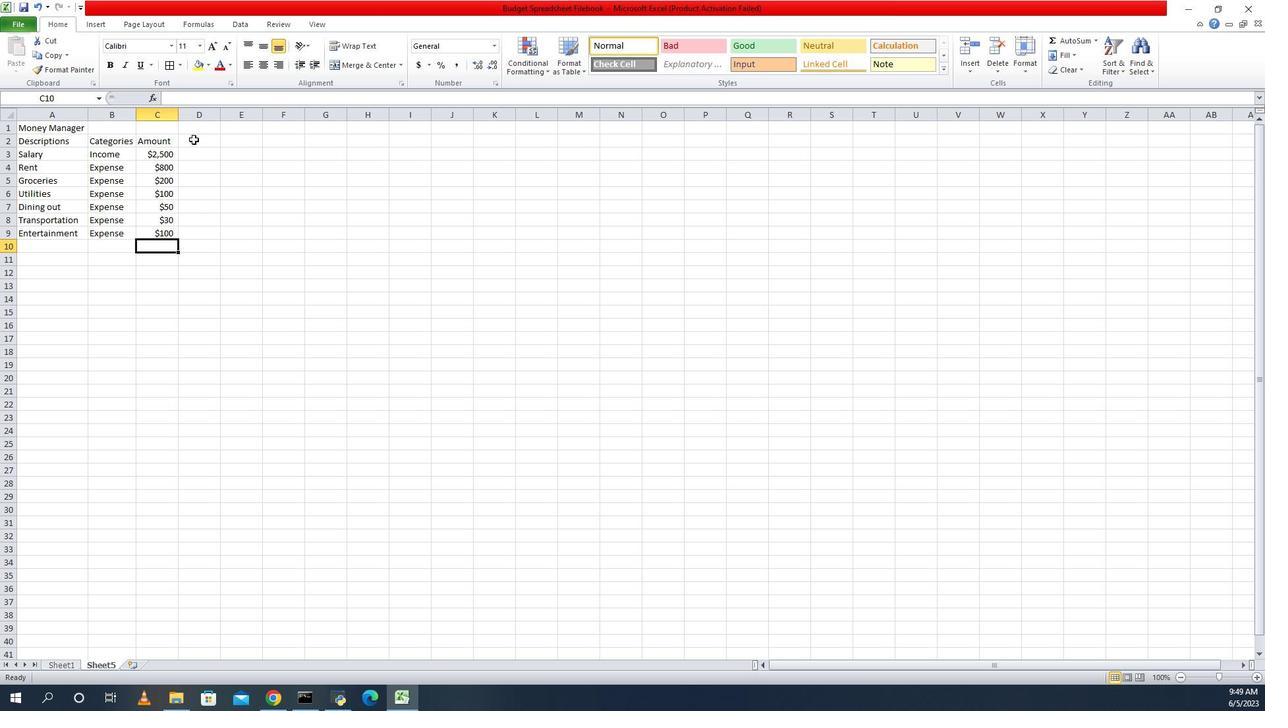 
Action: Mouse pressed left at (1170, 136)
Screenshot: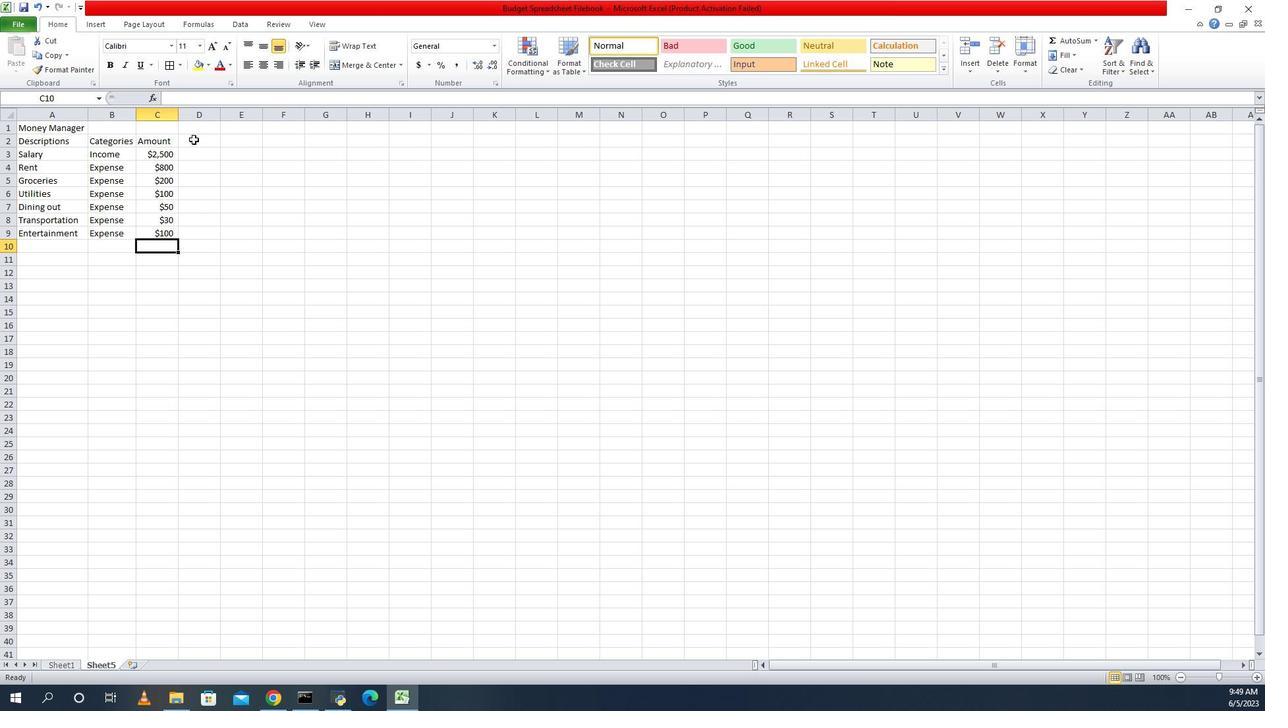 
Action: Key pressed <Key.caps_lock>D<Key.caps_lock>ates<Key.enter>2023-05-01<Key.enter>2023-05-05<Key.enter>2023-05-10<Key.enter>2023-05-15<Key.enter>2023-05-20<Key.enter>20230<Key.backspace>-05-25<Key.enter>2023-05-2023<Key.backspace><Key.backspace><Key.backspace><Key.backspace>31<Key.enter>
Screenshot: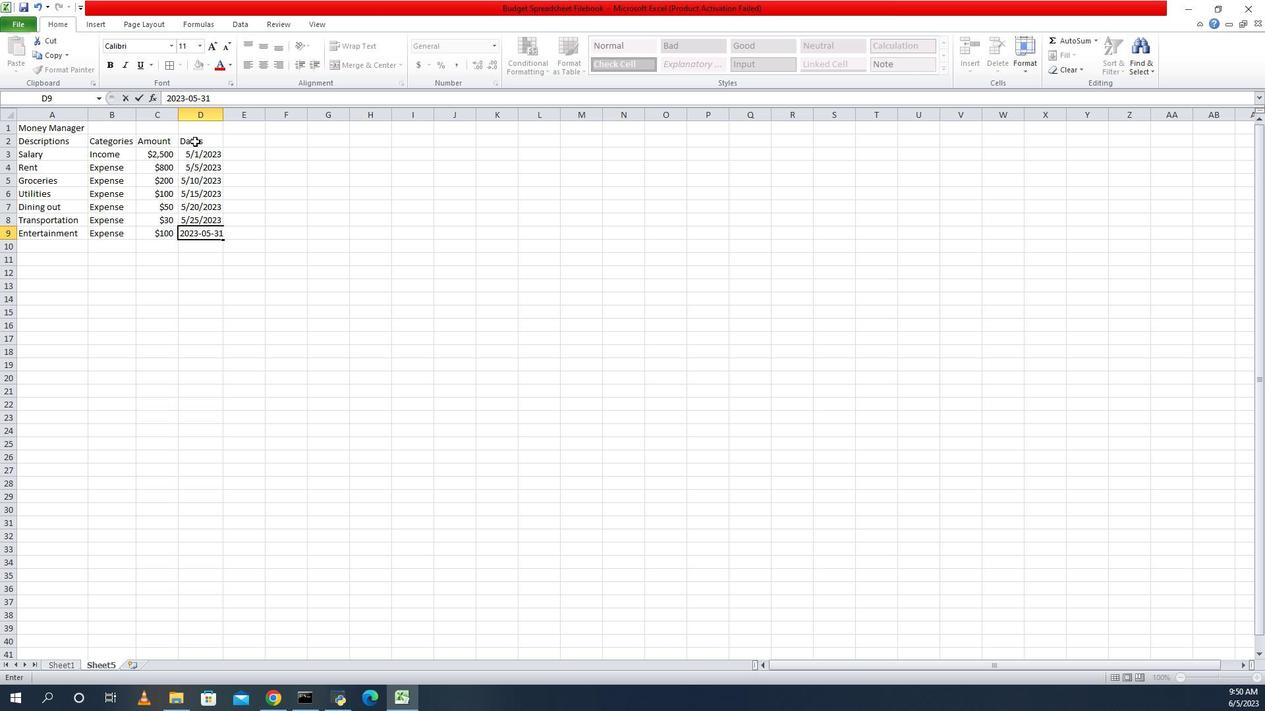 
Action: Mouse moved to (981, 19)
Screenshot: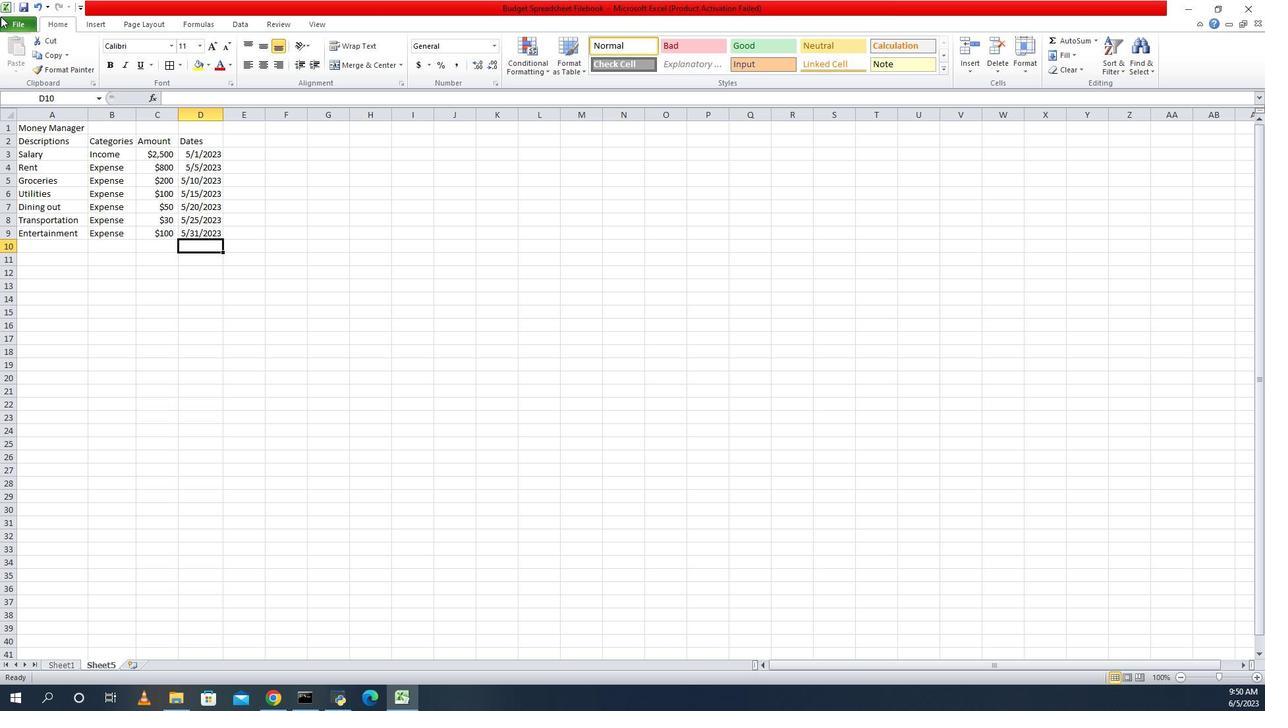 
Action: Mouse pressed left at (981, 19)
Screenshot: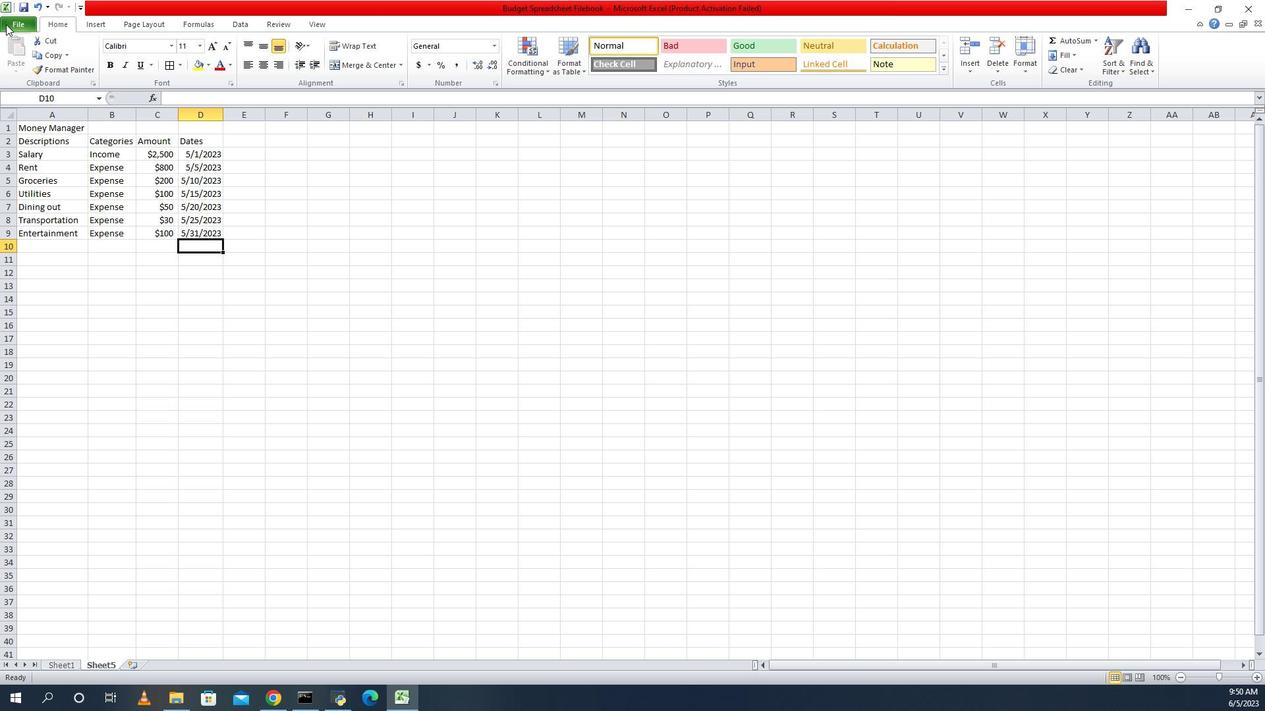 
Action: Mouse moved to (997, 56)
Screenshot: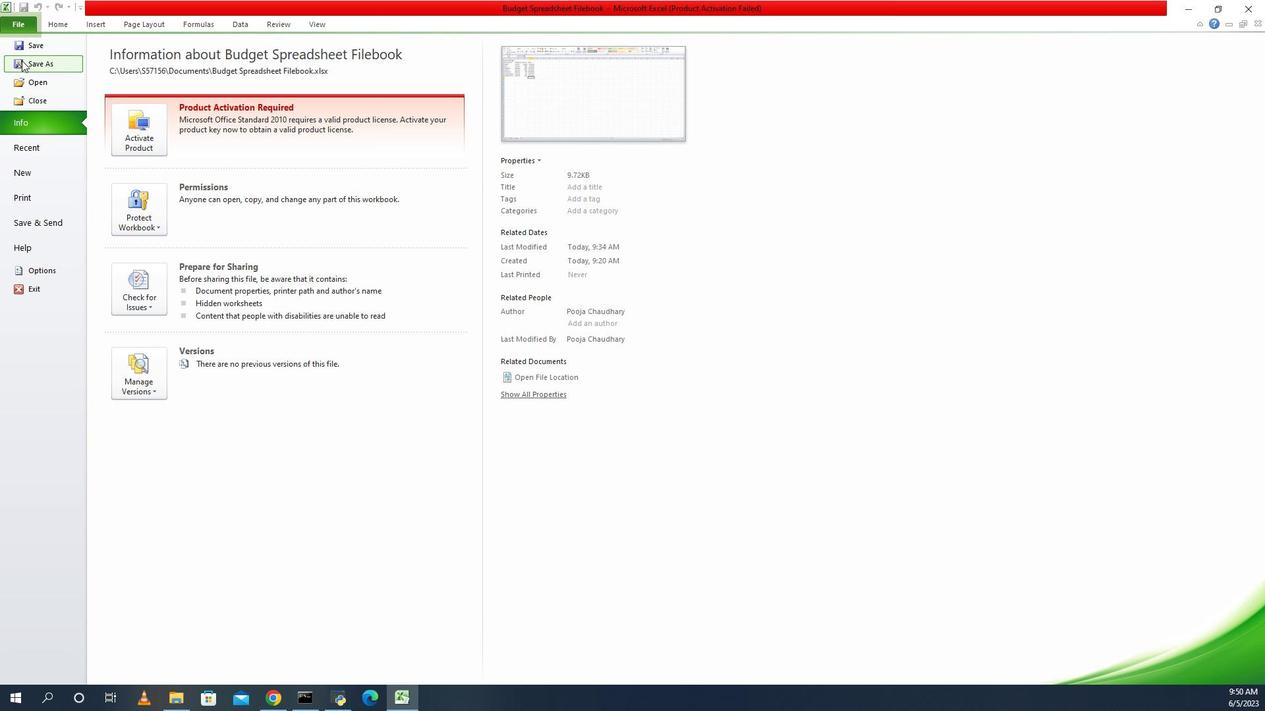 
Action: Mouse pressed left at (997, 56)
Screenshot: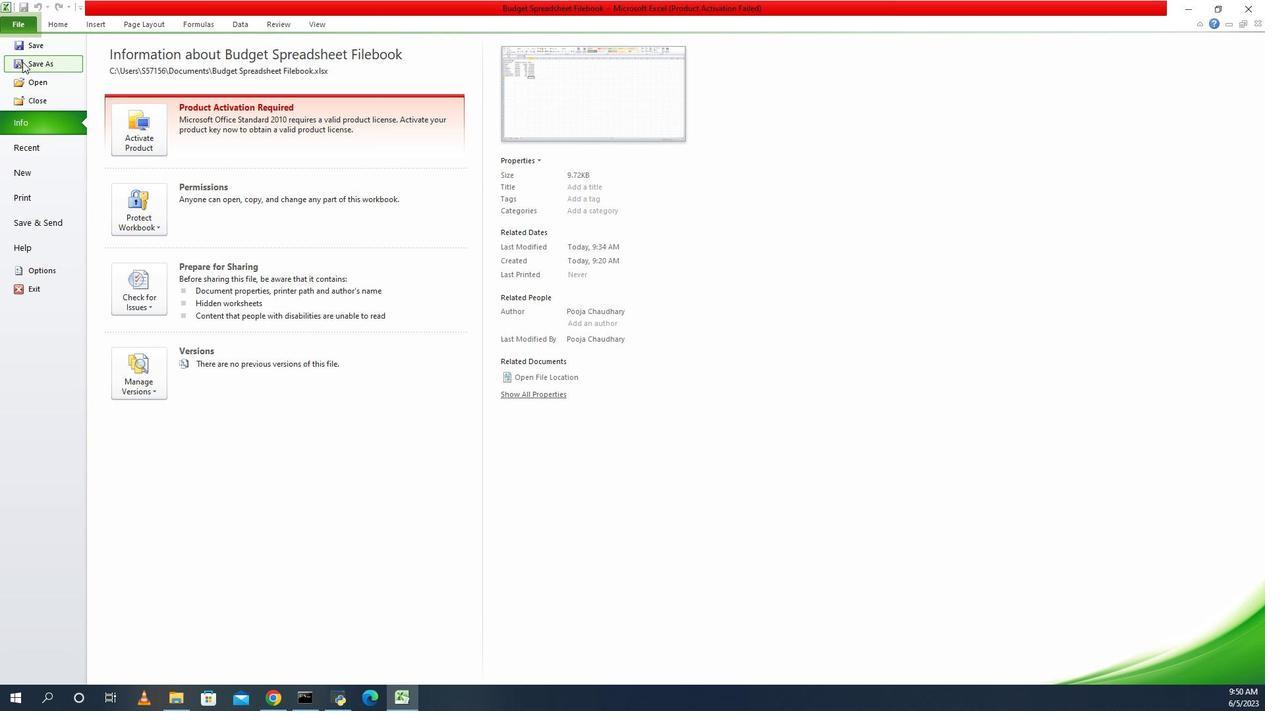 
Action: Mouse moved to (1171, 258)
Screenshot: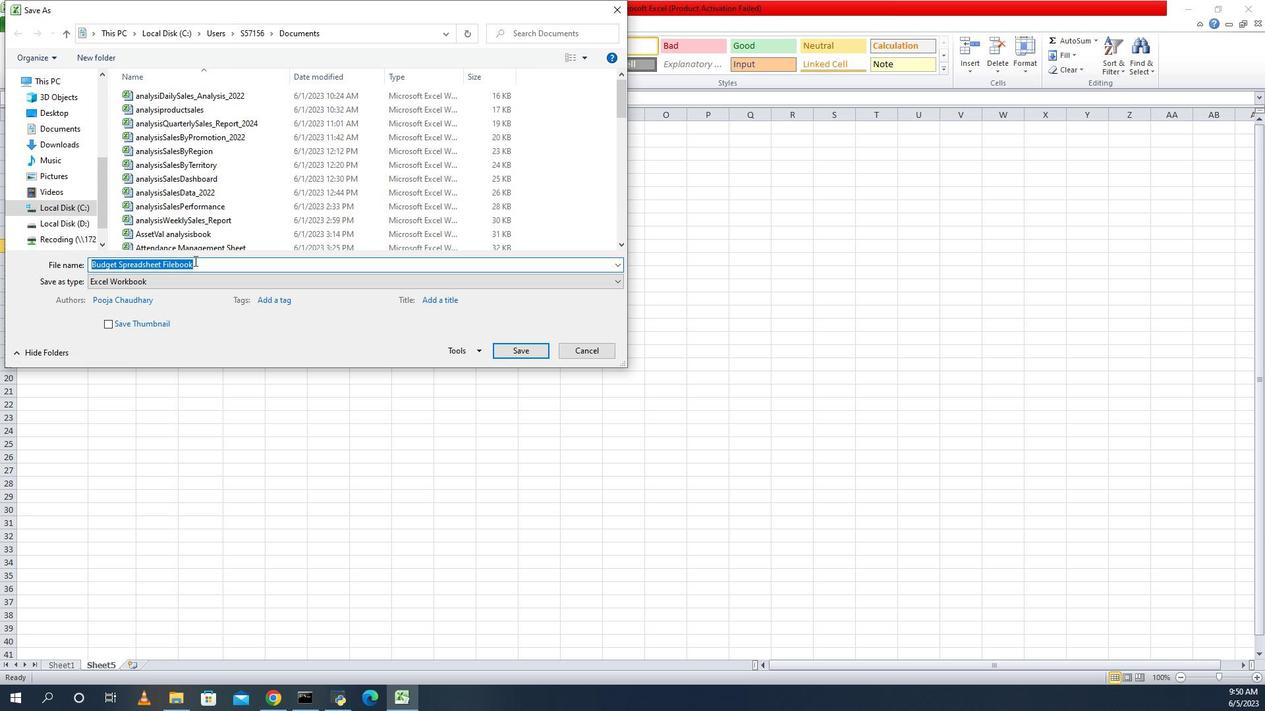 
Action: Mouse pressed left at (1171, 258)
Screenshot: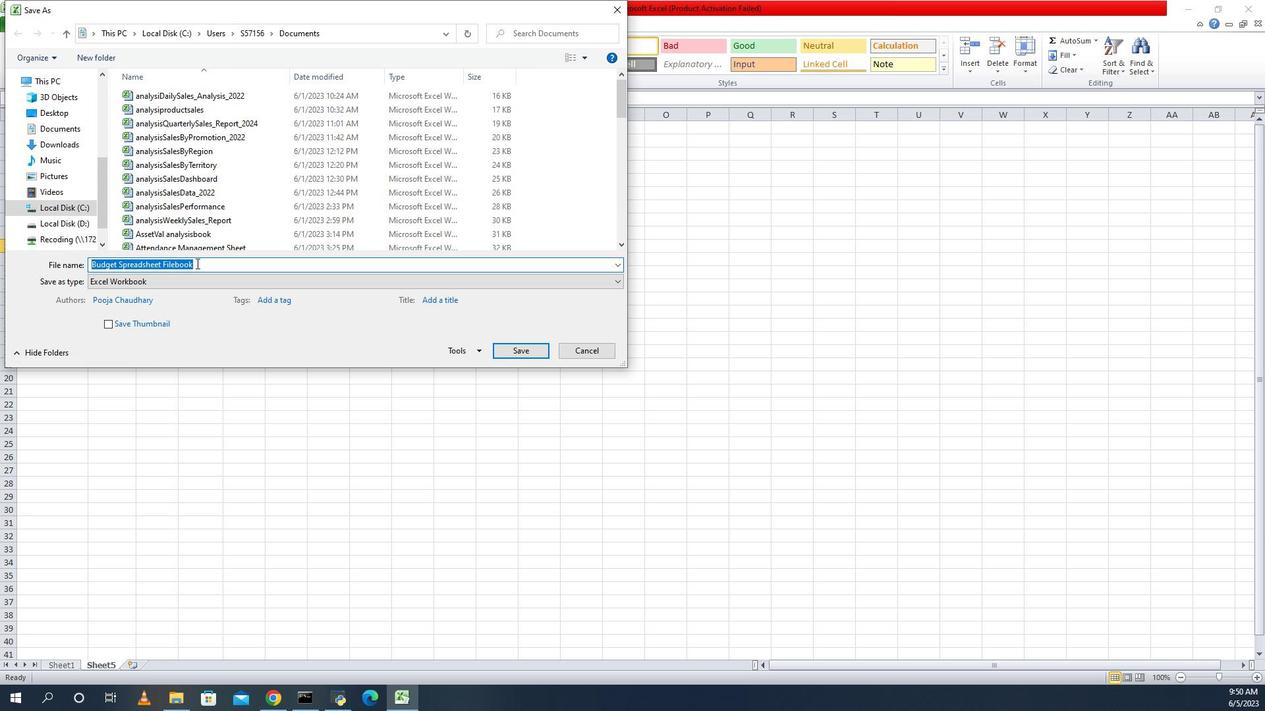 
Action: Mouse moved to (1065, 260)
Screenshot: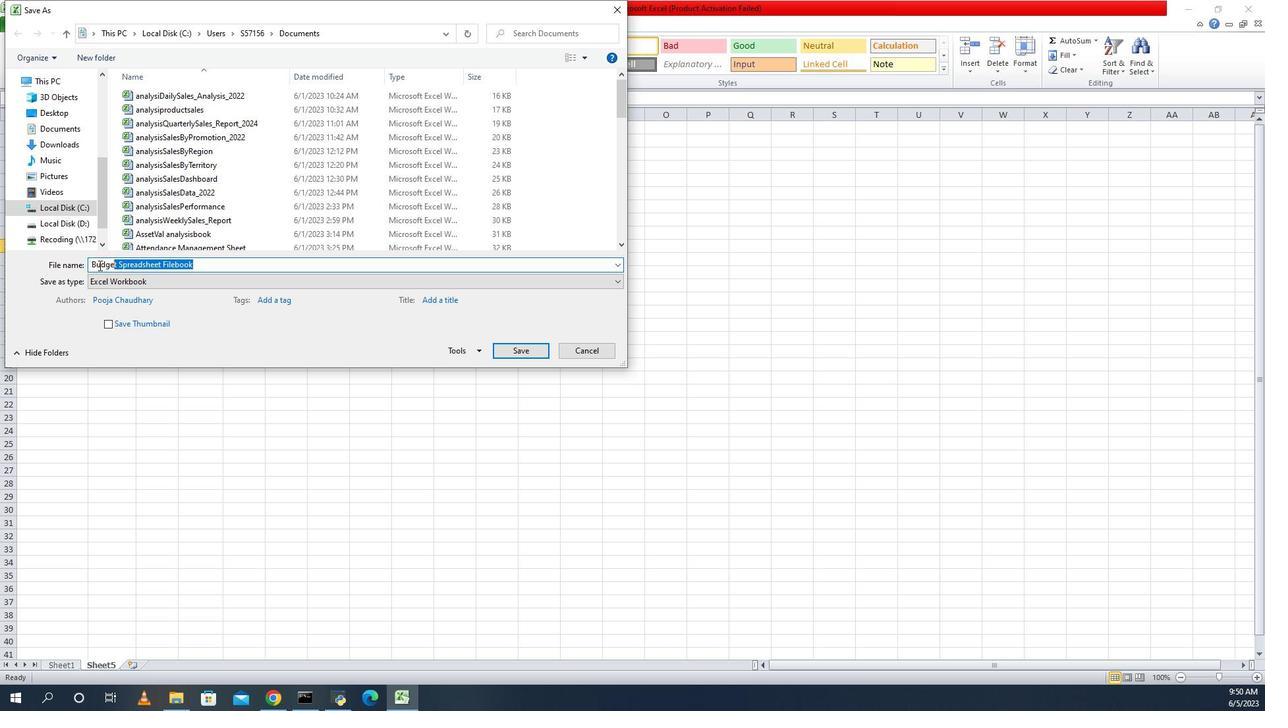 
Action: Key pressed <Key.delete><Key.caps_lock>D<Key.caps_lock>rive<Key.space><Key.caps_lock>S<Key.caps_lock>ale<Key.enter>
Screenshot: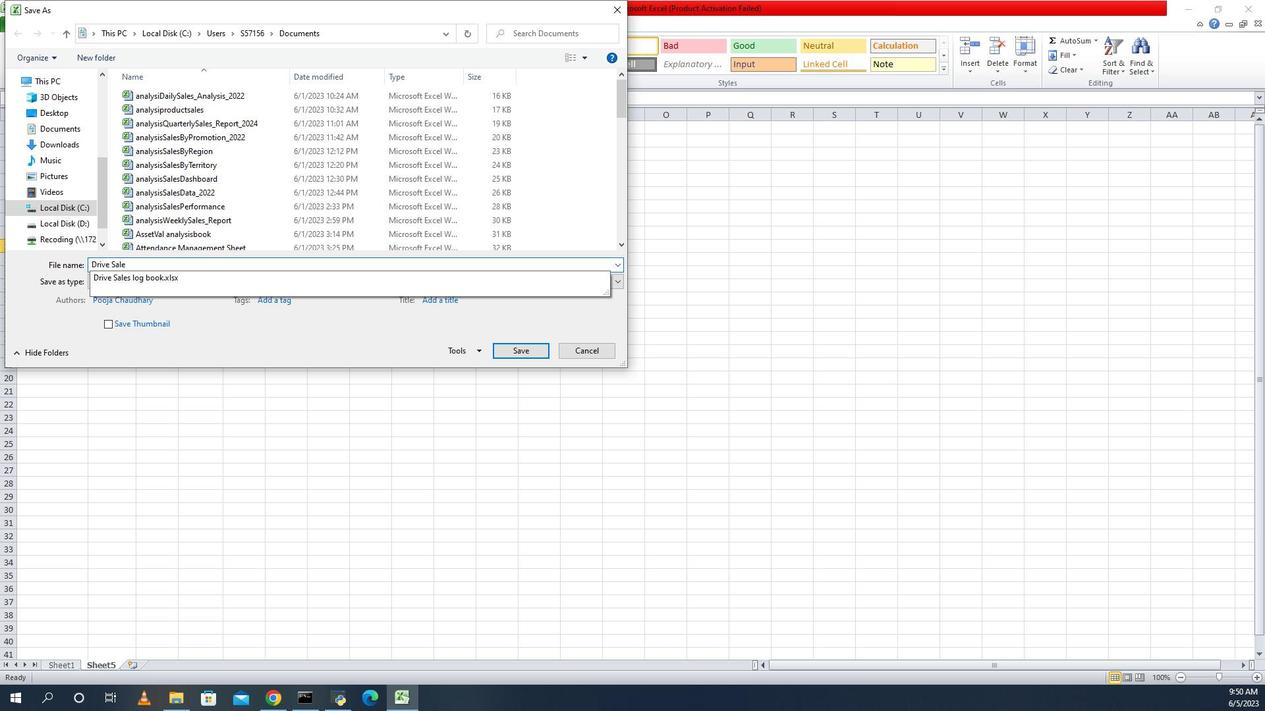 
